 Task: Add Attachment from "Attach a link" to Card Card0000000004 in Board Board0000000001 in Workspace WS0000000001 in Trello. Add Cover Red to Card Card0000000004 in Board Board0000000001 in Workspace WS0000000001 in Trello. Add "Join Card" Button Button0000000004  to Card Card0000000004 in Board Board0000000001 in Workspace WS0000000001 in Trello. Add Description DS0000000004 to Card Card0000000004 in Board Board0000000001 in Workspace WS0000000001 in Trello. Add Comment CM0000000004 to Card Card0000000004 in Board Board0000000001 in Workspace WS0000000001 in Trello
Action: Mouse moved to (364, 509)
Screenshot: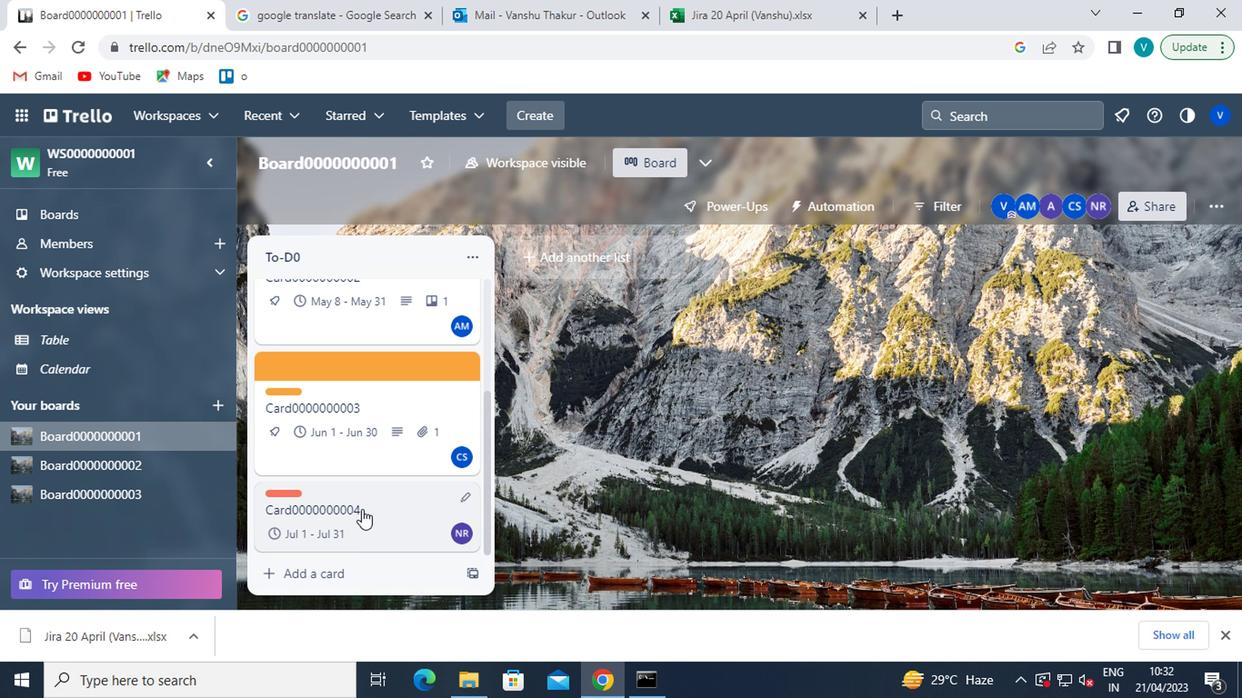 
Action: Mouse pressed left at (364, 509)
Screenshot: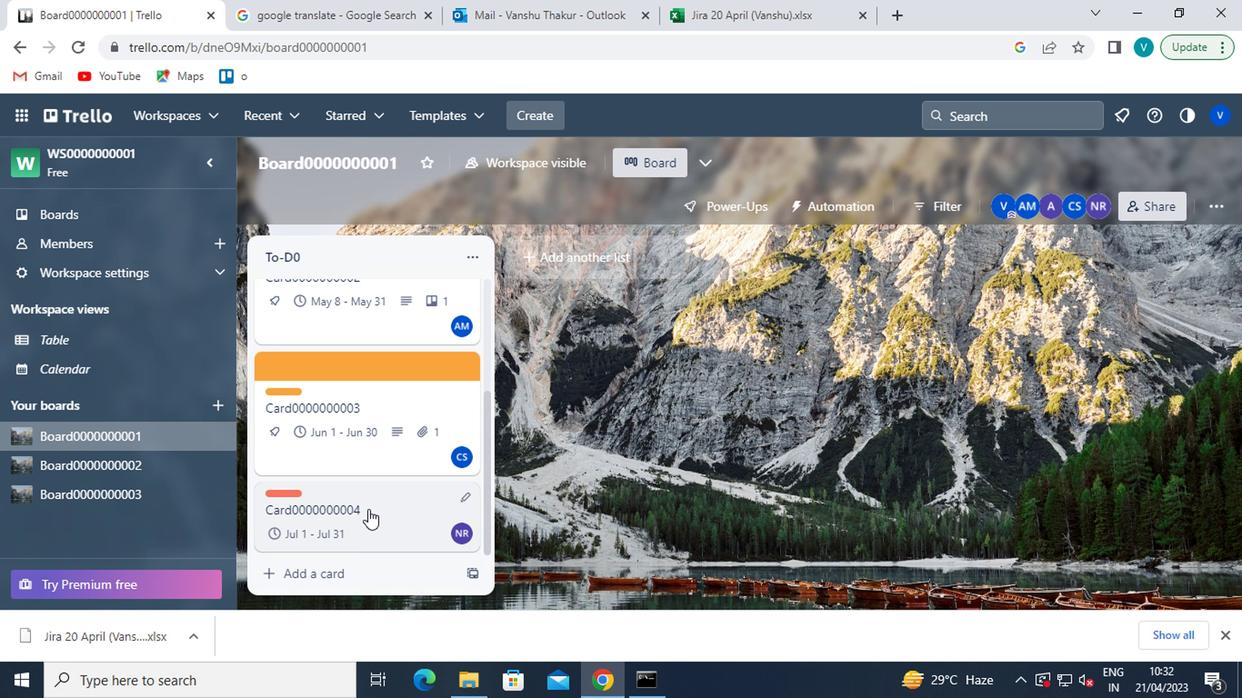 
Action: Mouse moved to (853, 468)
Screenshot: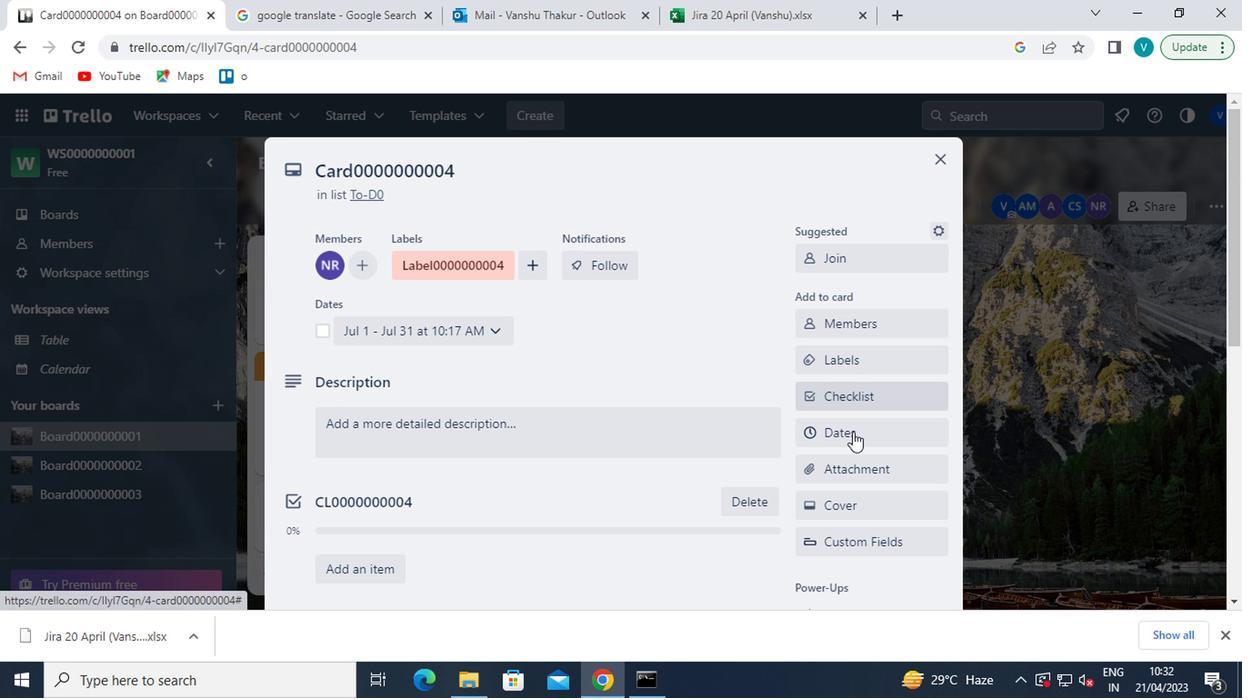 
Action: Mouse pressed left at (853, 468)
Screenshot: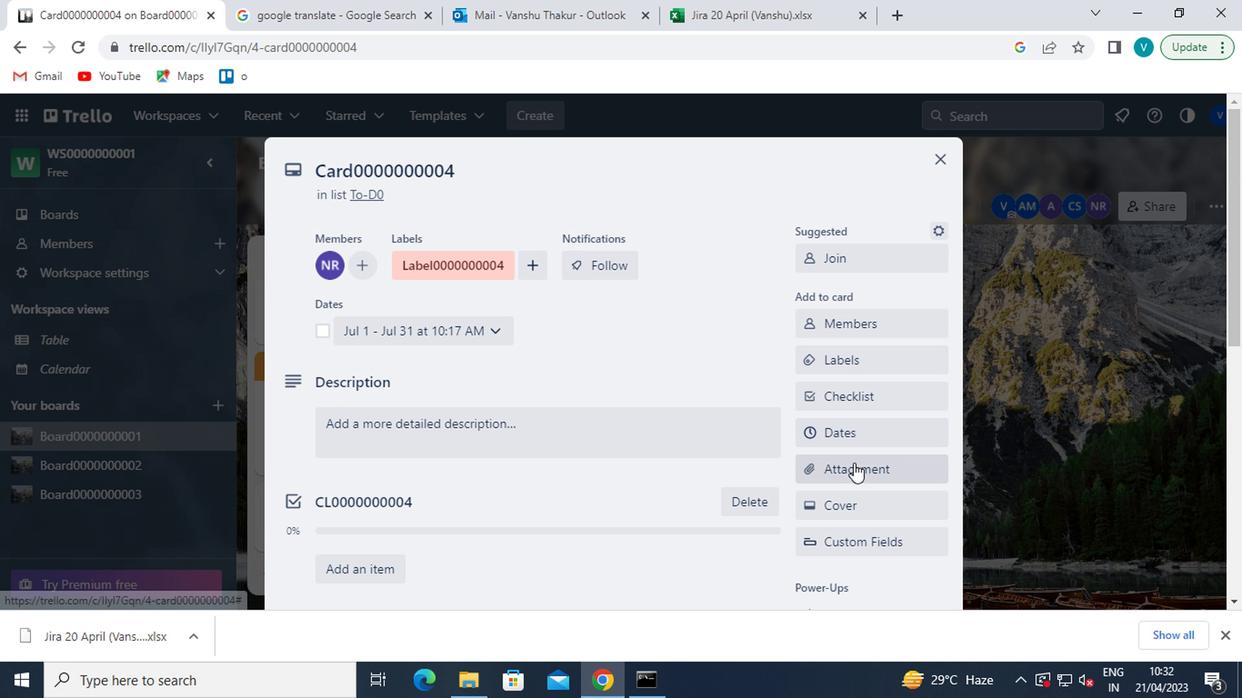 
Action: Mouse moved to (898, 408)
Screenshot: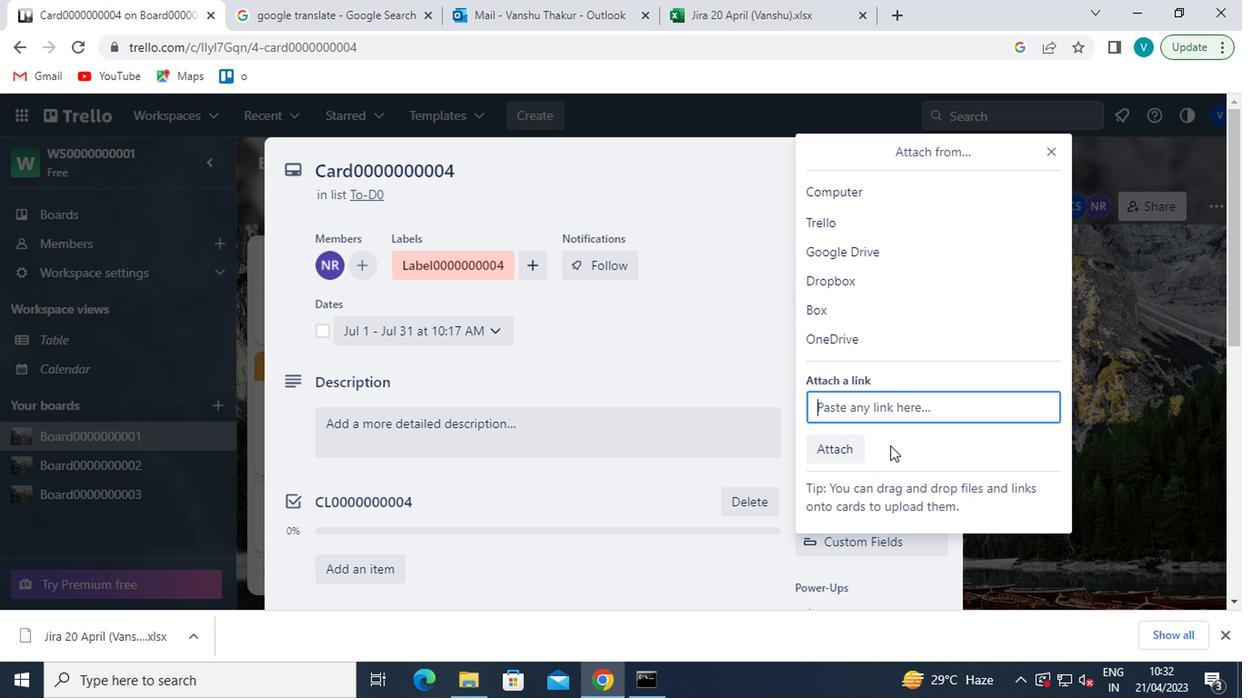 
Action: Mouse pressed left at (898, 408)
Screenshot: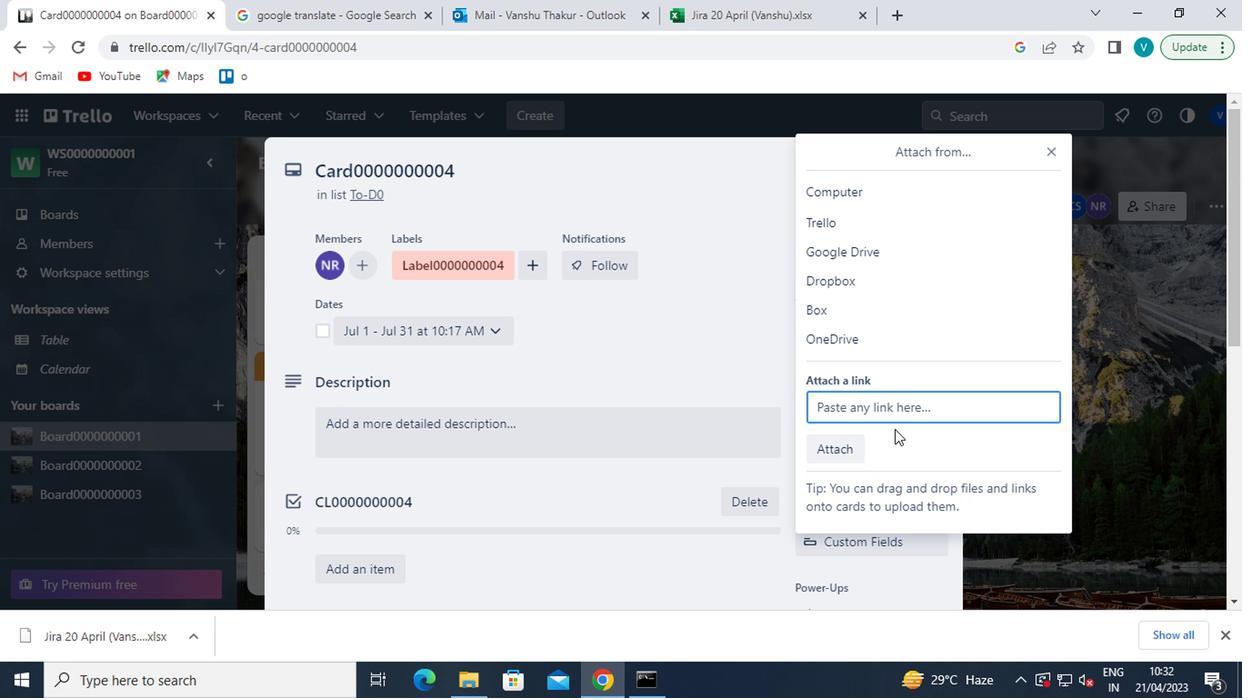 
Action: Key pressed ctrl+V
Screenshot: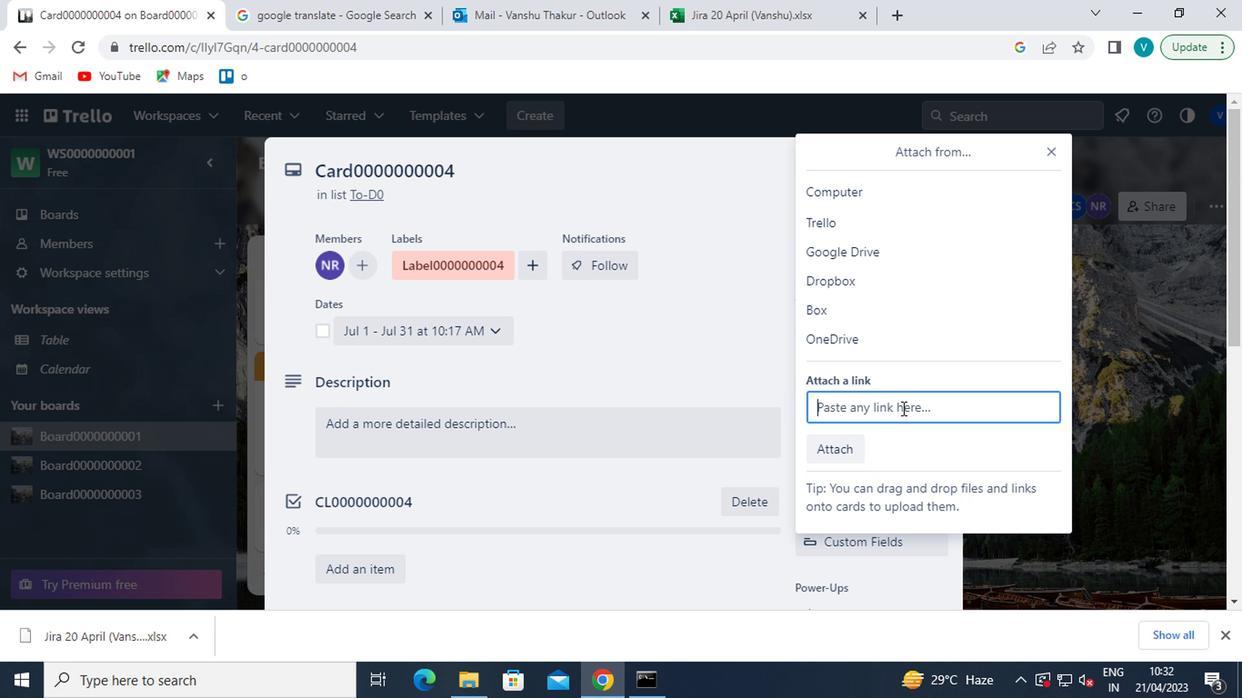 
Action: Mouse moved to (835, 509)
Screenshot: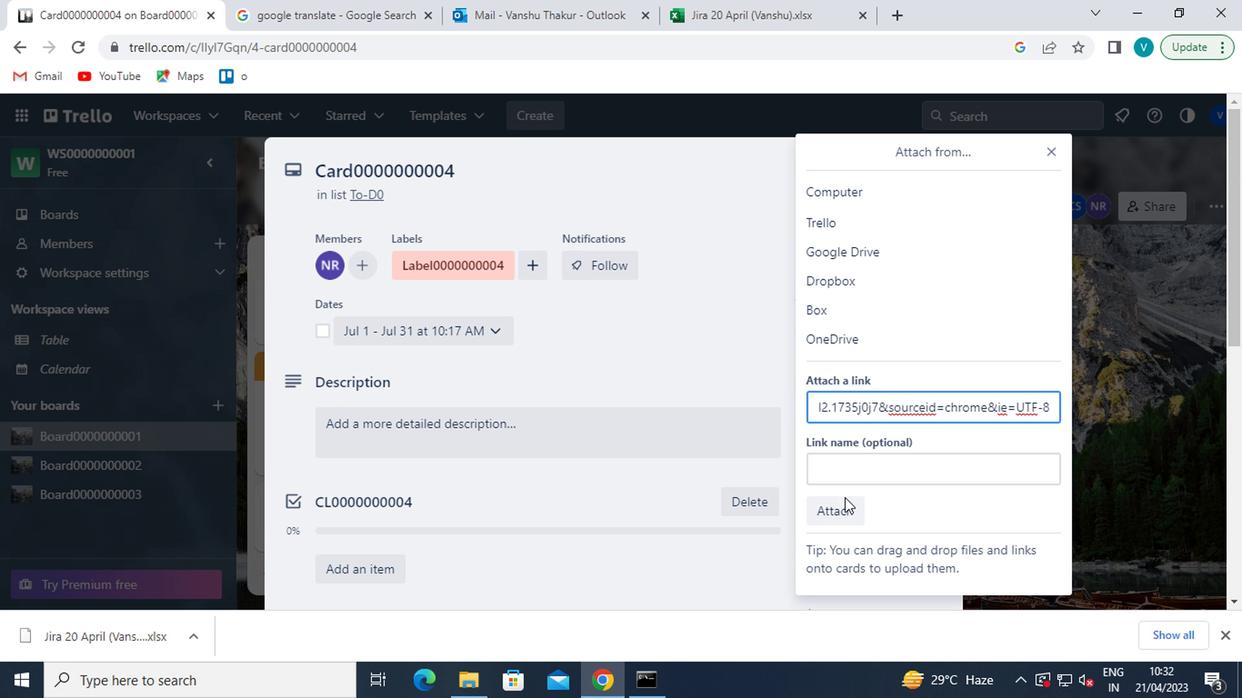 
Action: Mouse pressed left at (835, 509)
Screenshot: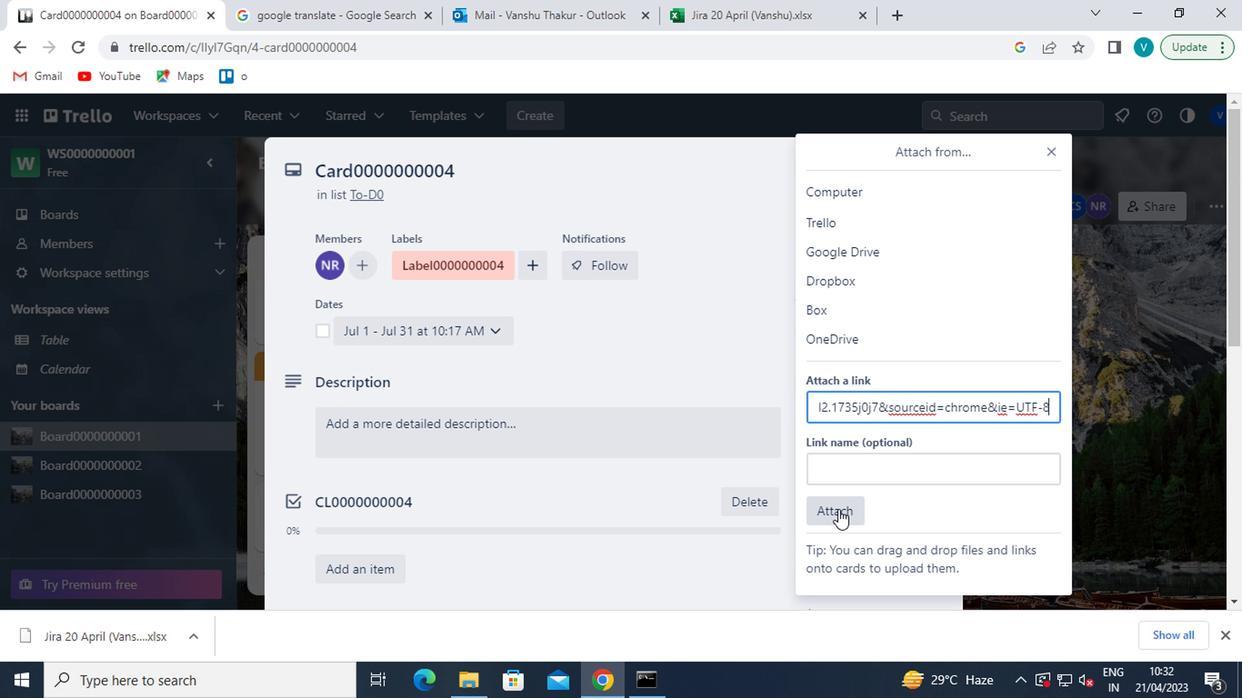 
Action: Mouse moved to (834, 500)
Screenshot: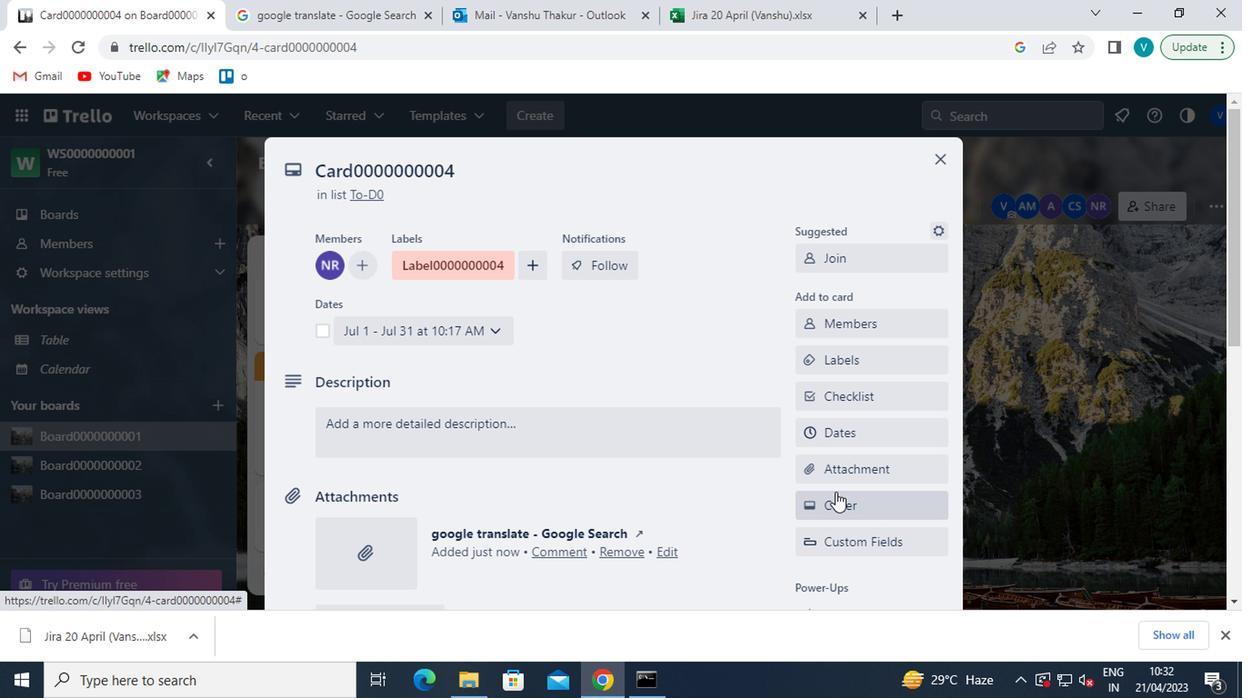 
Action: Mouse pressed left at (834, 500)
Screenshot: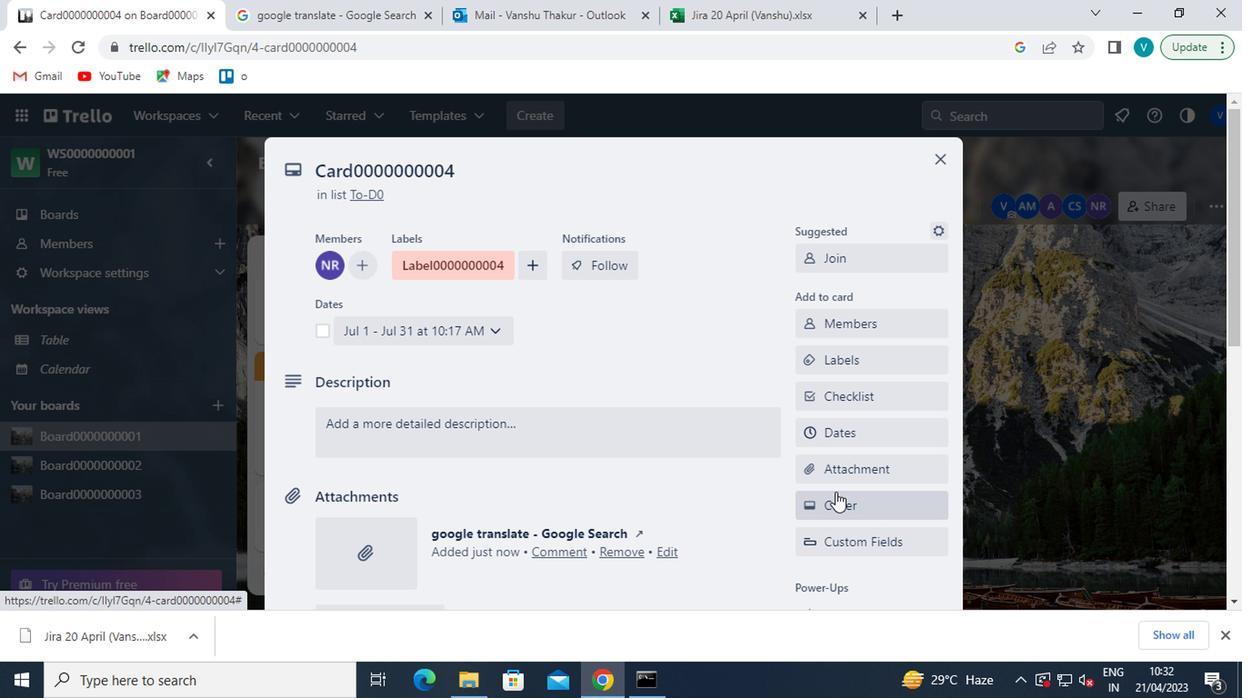 
Action: Mouse moved to (993, 314)
Screenshot: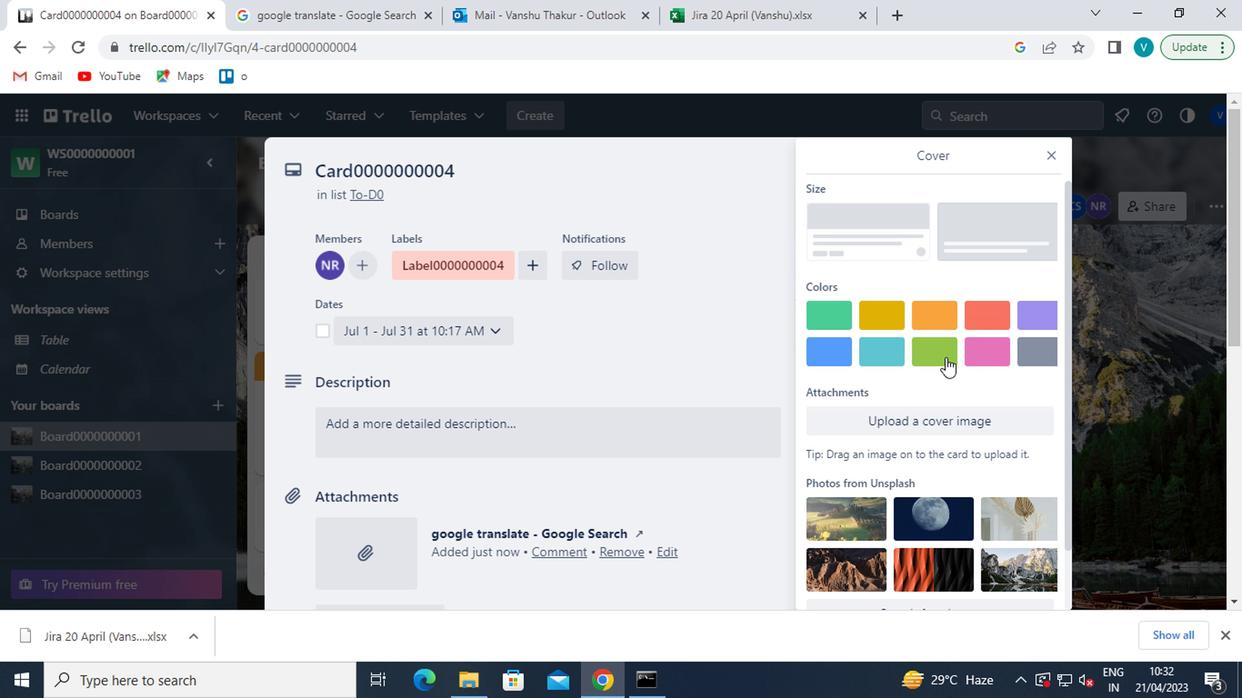 
Action: Mouse pressed left at (993, 314)
Screenshot: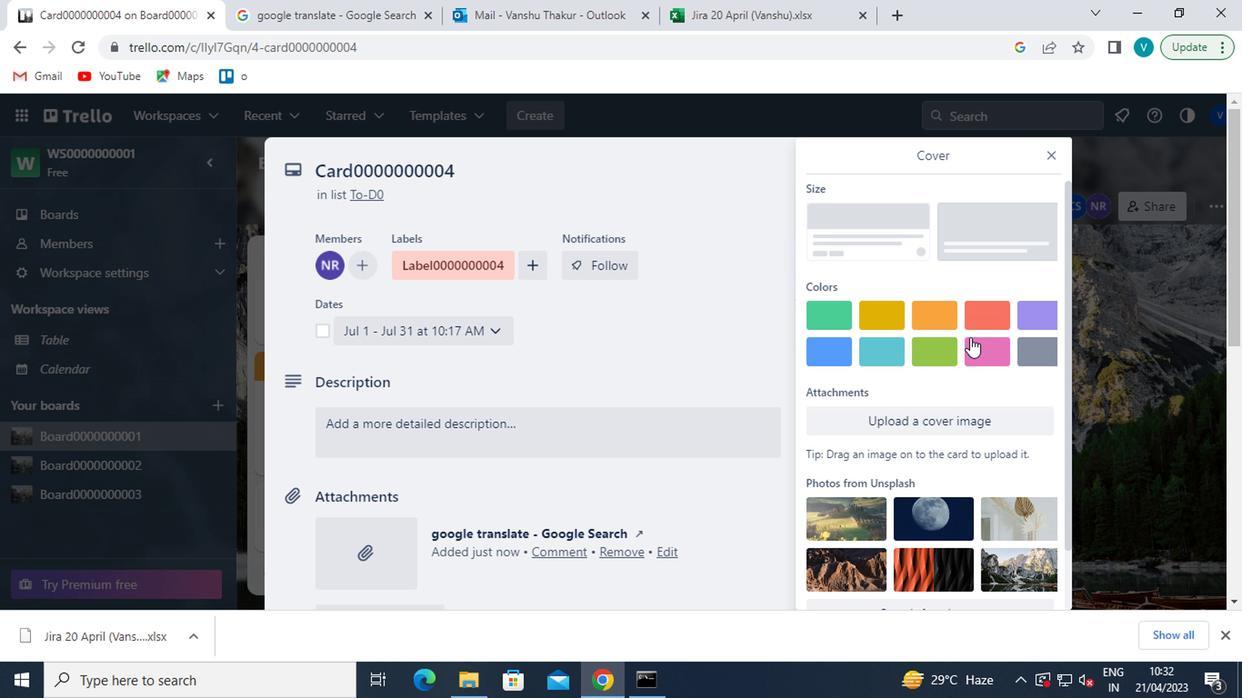 
Action: Mouse moved to (1051, 153)
Screenshot: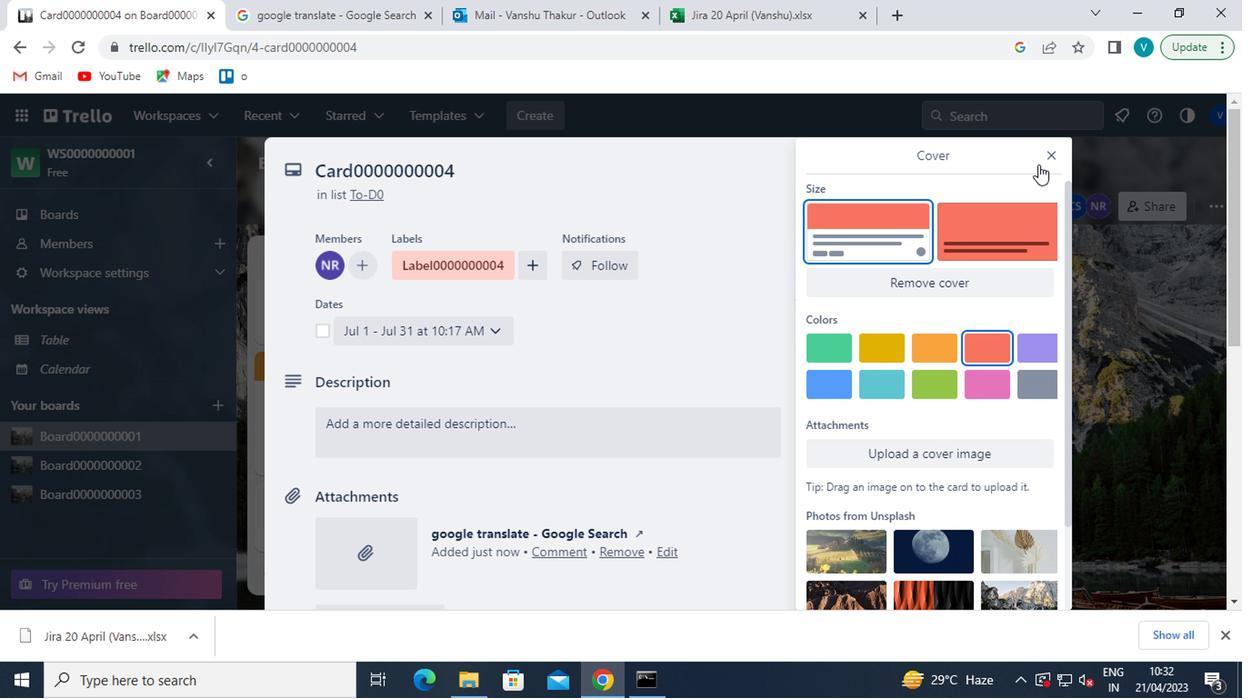 
Action: Mouse pressed left at (1051, 153)
Screenshot: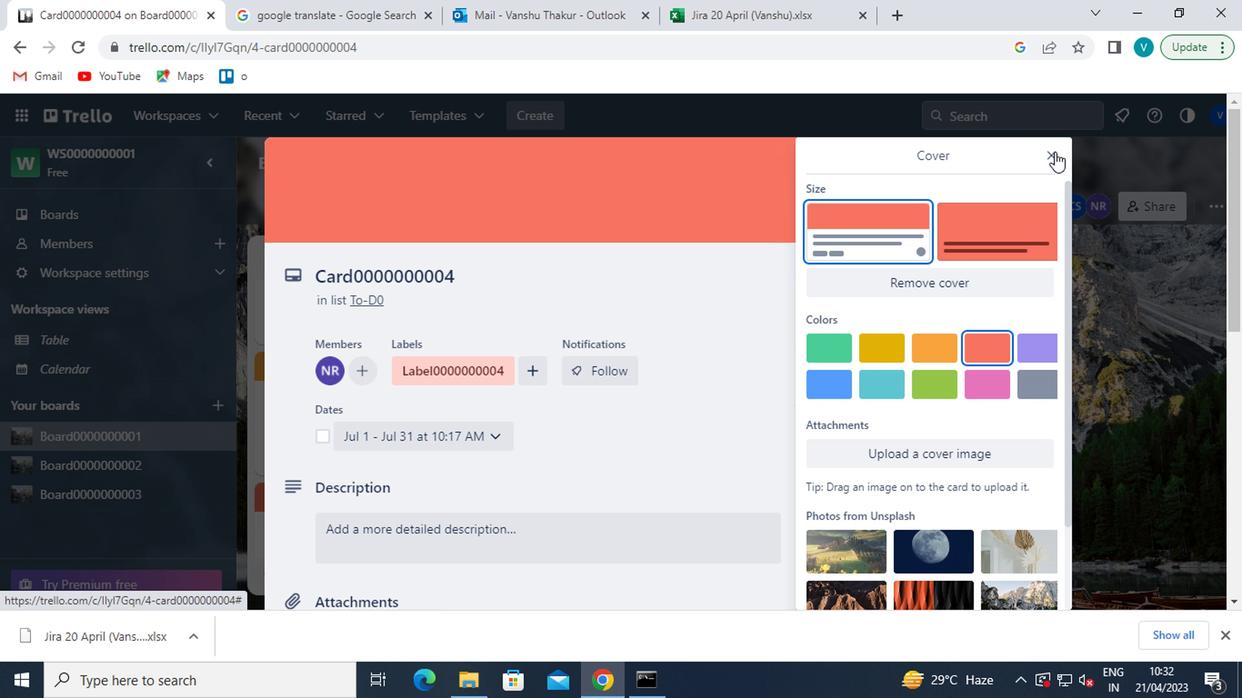 
Action: Mouse moved to (902, 339)
Screenshot: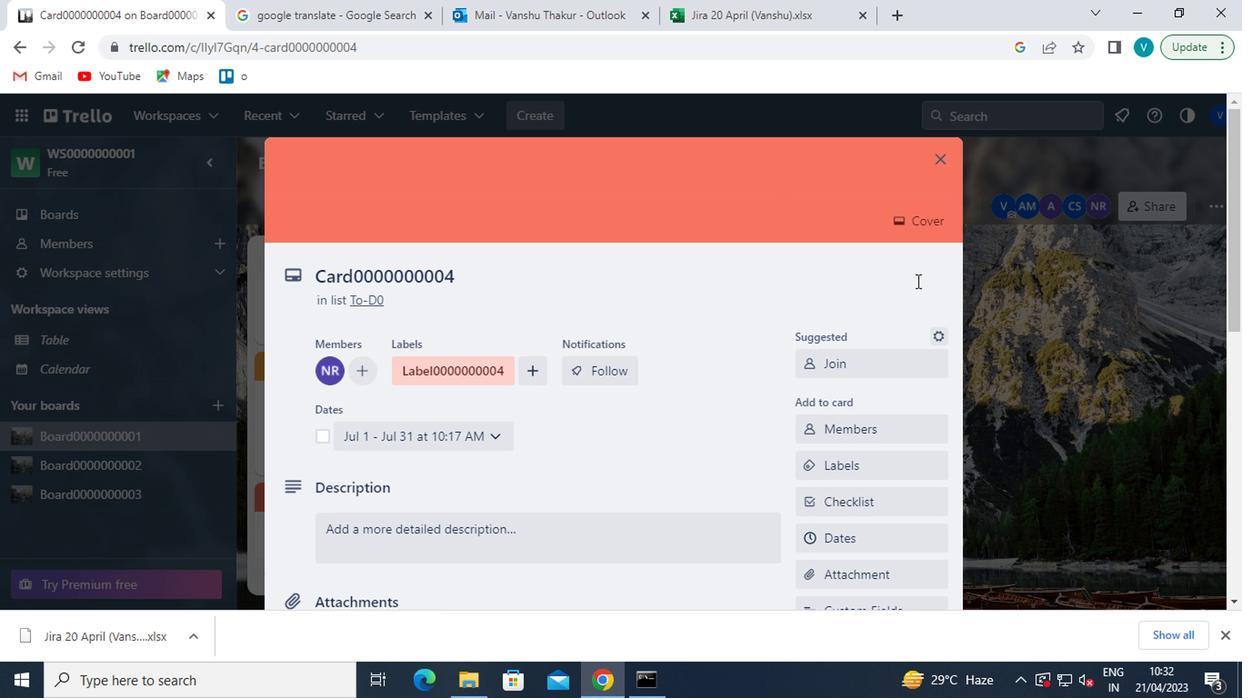 
Action: Mouse scrolled (902, 339) with delta (0, 0)
Screenshot: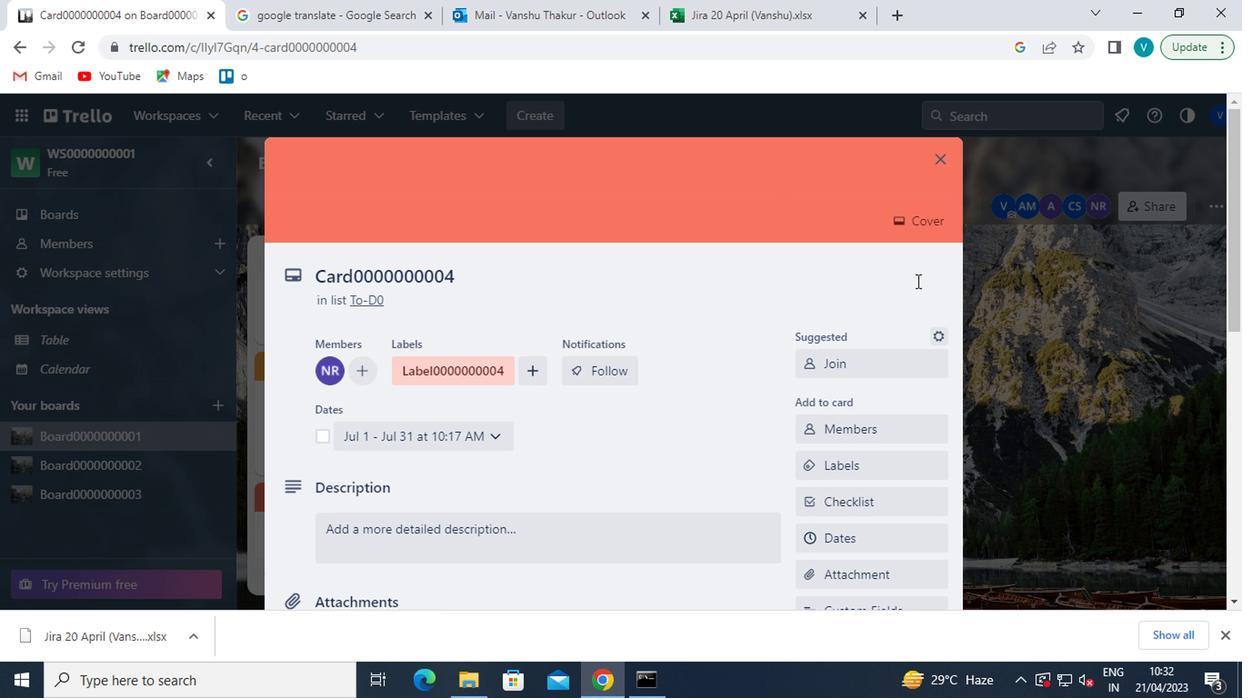 
Action: Mouse moved to (898, 354)
Screenshot: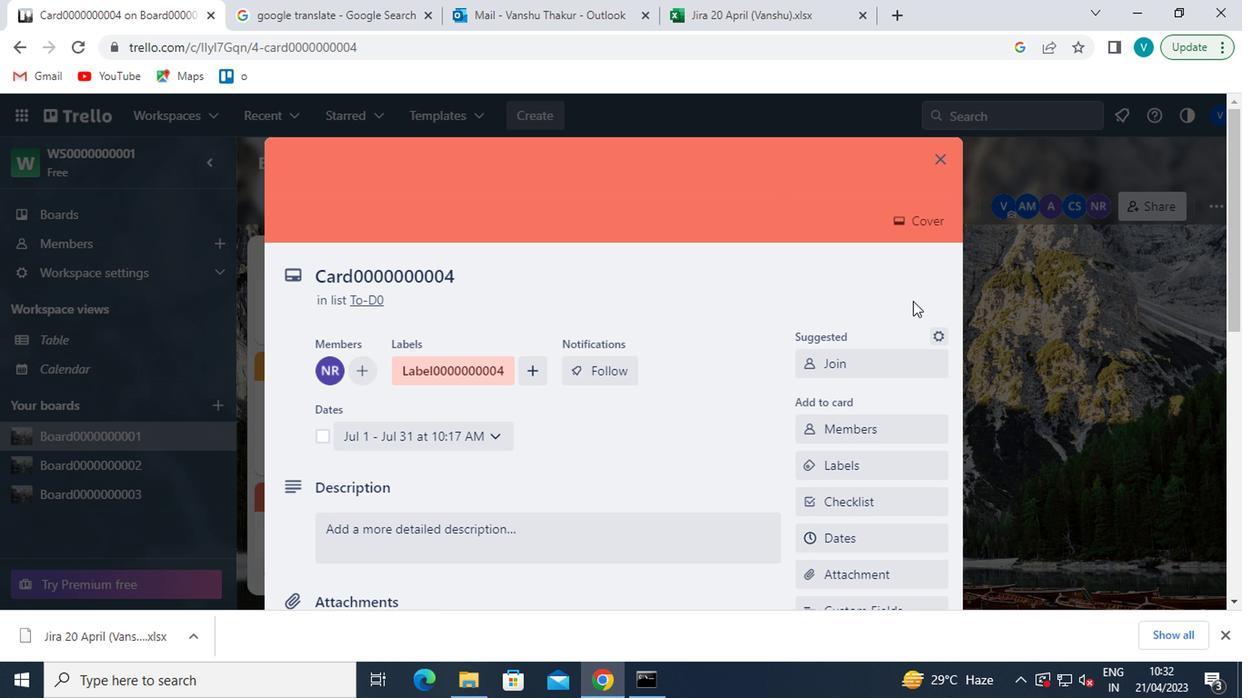 
Action: Mouse scrolled (898, 353) with delta (0, -1)
Screenshot: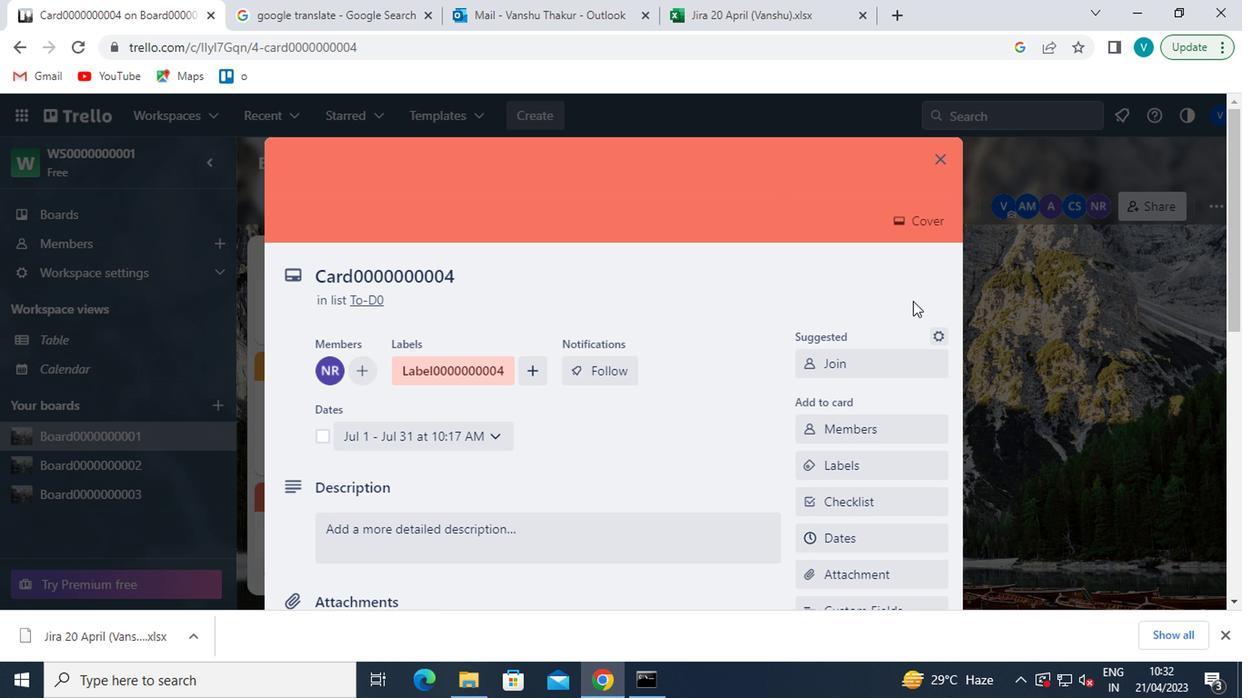
Action: Mouse moved to (850, 515)
Screenshot: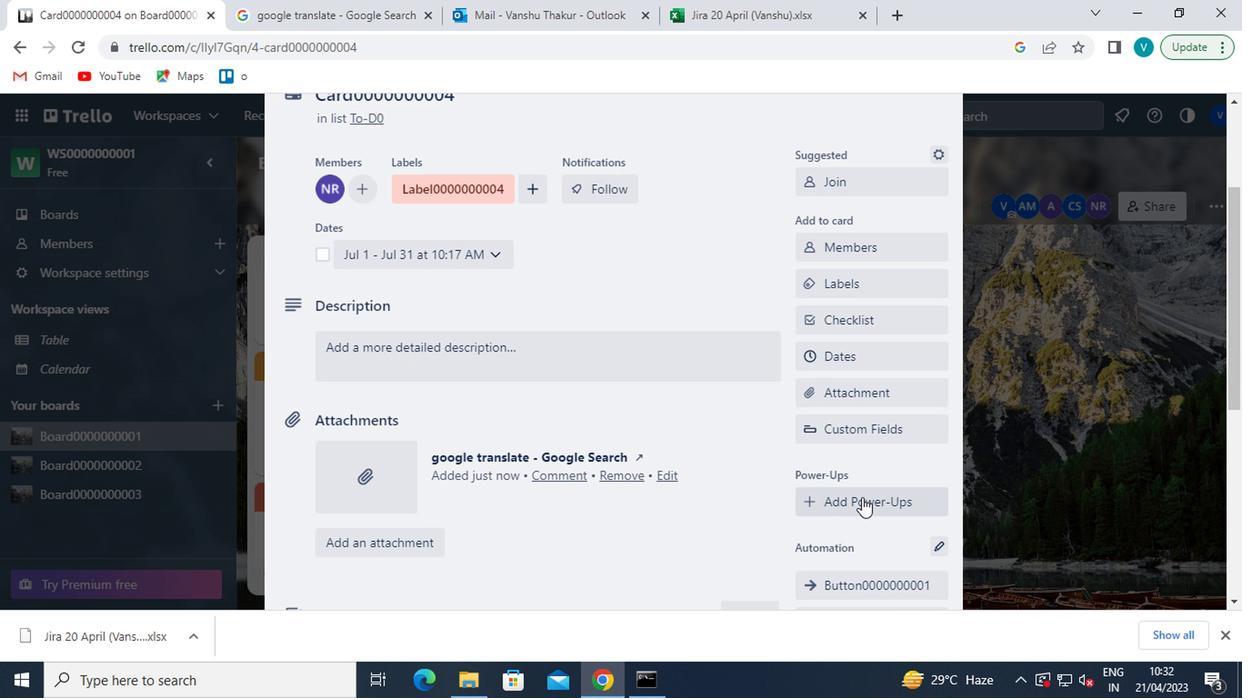 
Action: Mouse scrolled (850, 514) with delta (0, 0)
Screenshot: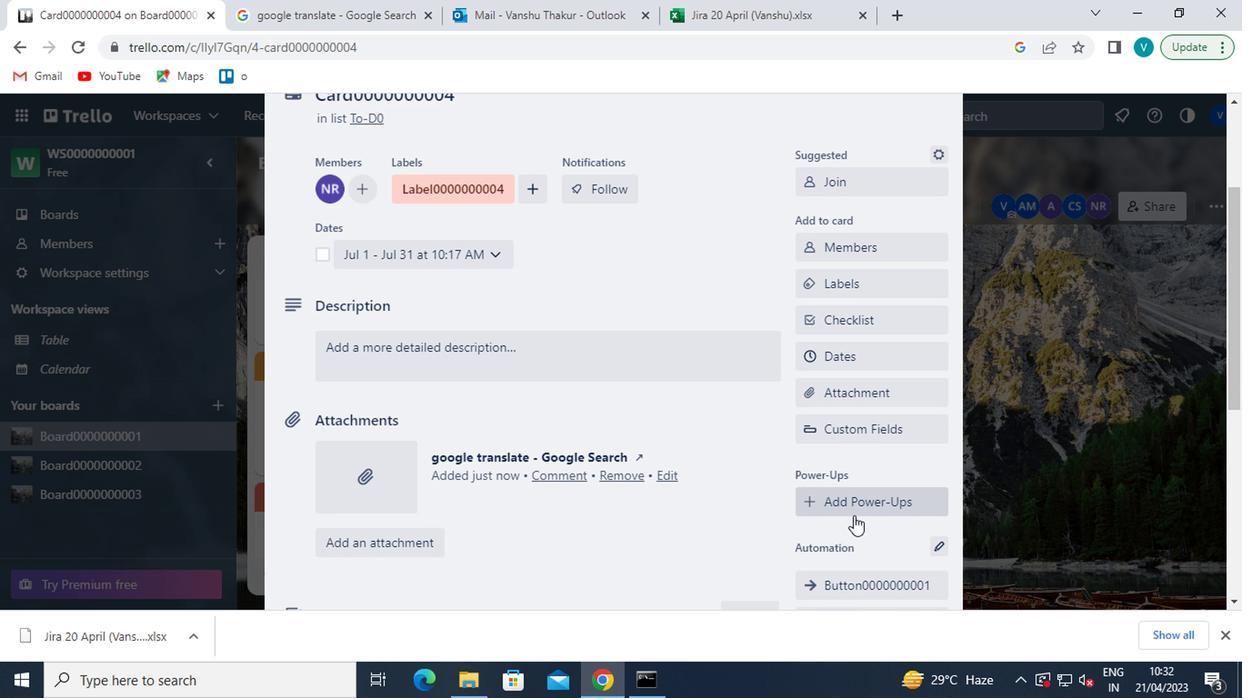 
Action: Mouse moved to (847, 541)
Screenshot: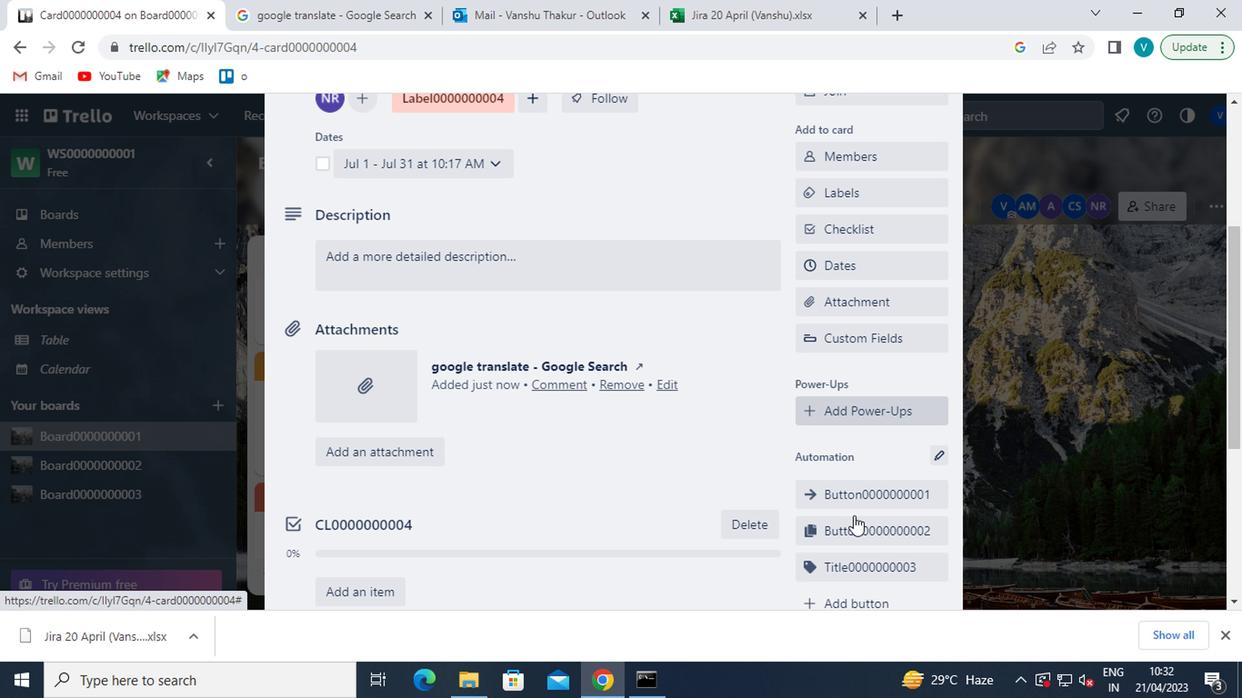 
Action: Mouse scrolled (847, 540) with delta (0, 0)
Screenshot: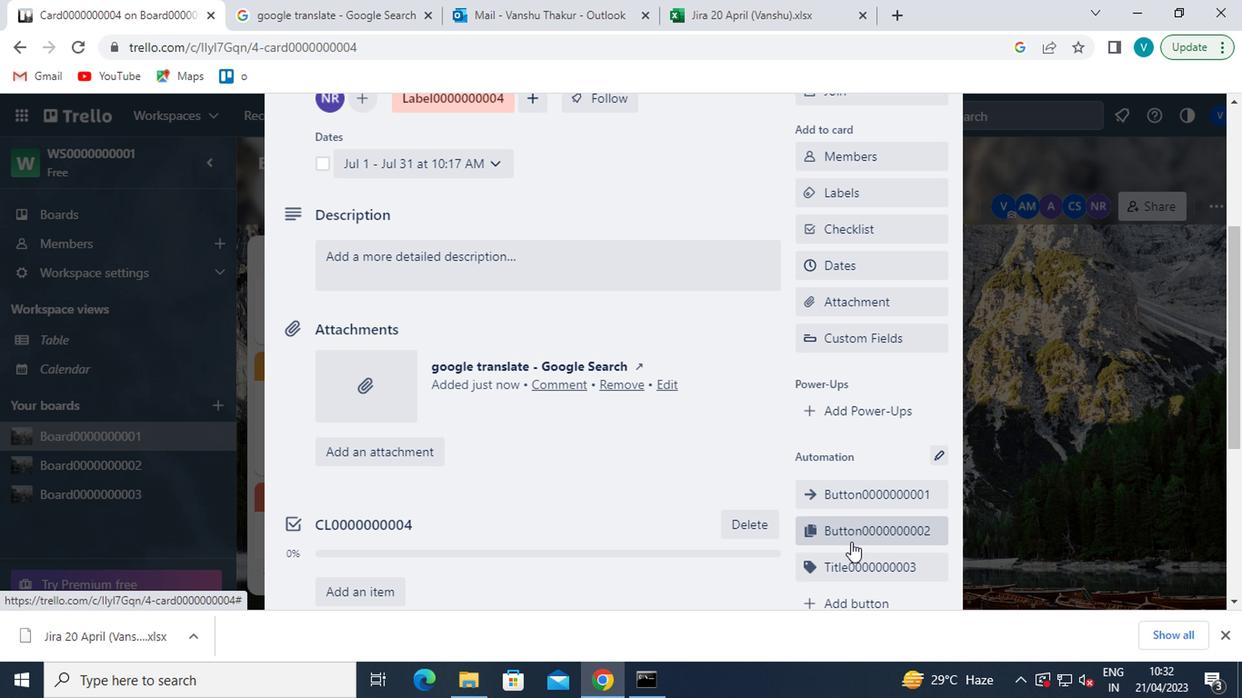 
Action: Mouse moved to (854, 515)
Screenshot: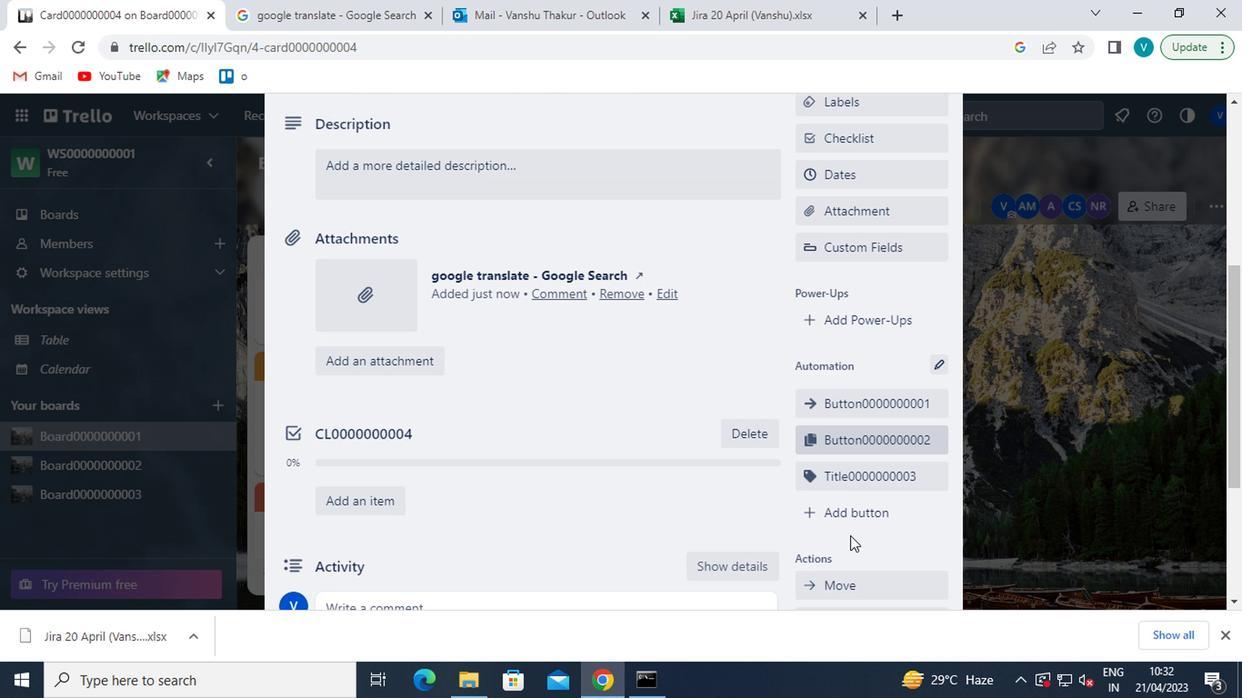 
Action: Mouse pressed left at (854, 515)
Screenshot: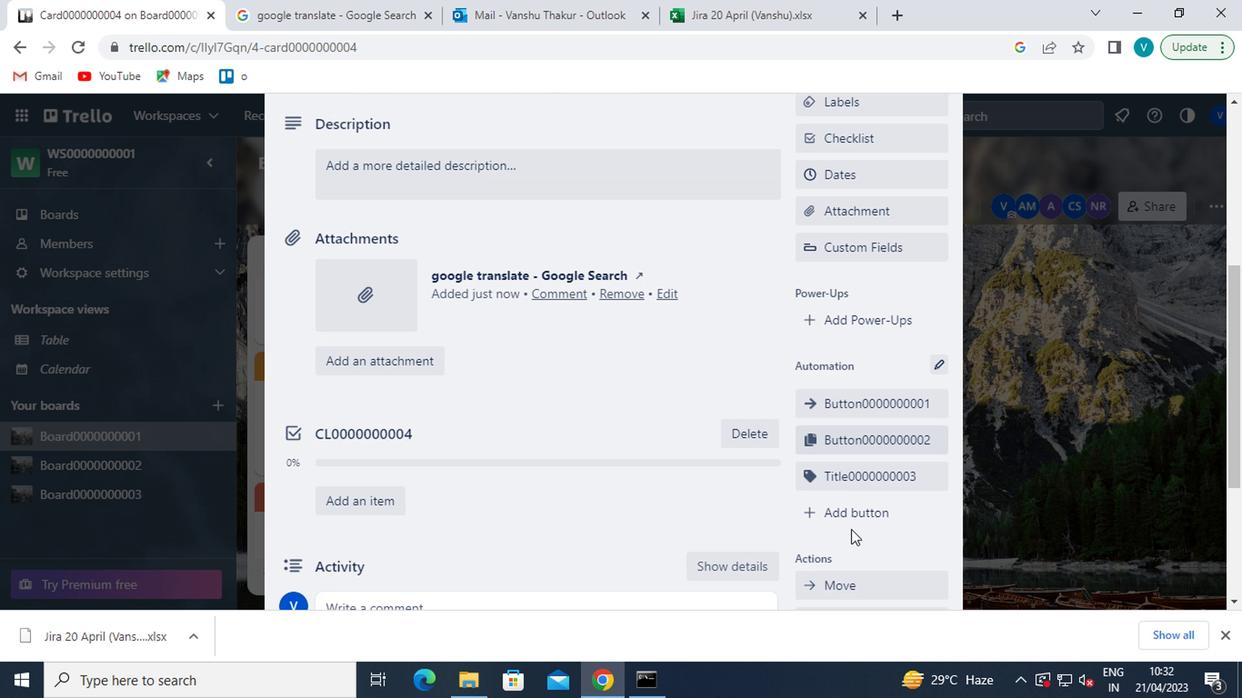 
Action: Mouse moved to (885, 348)
Screenshot: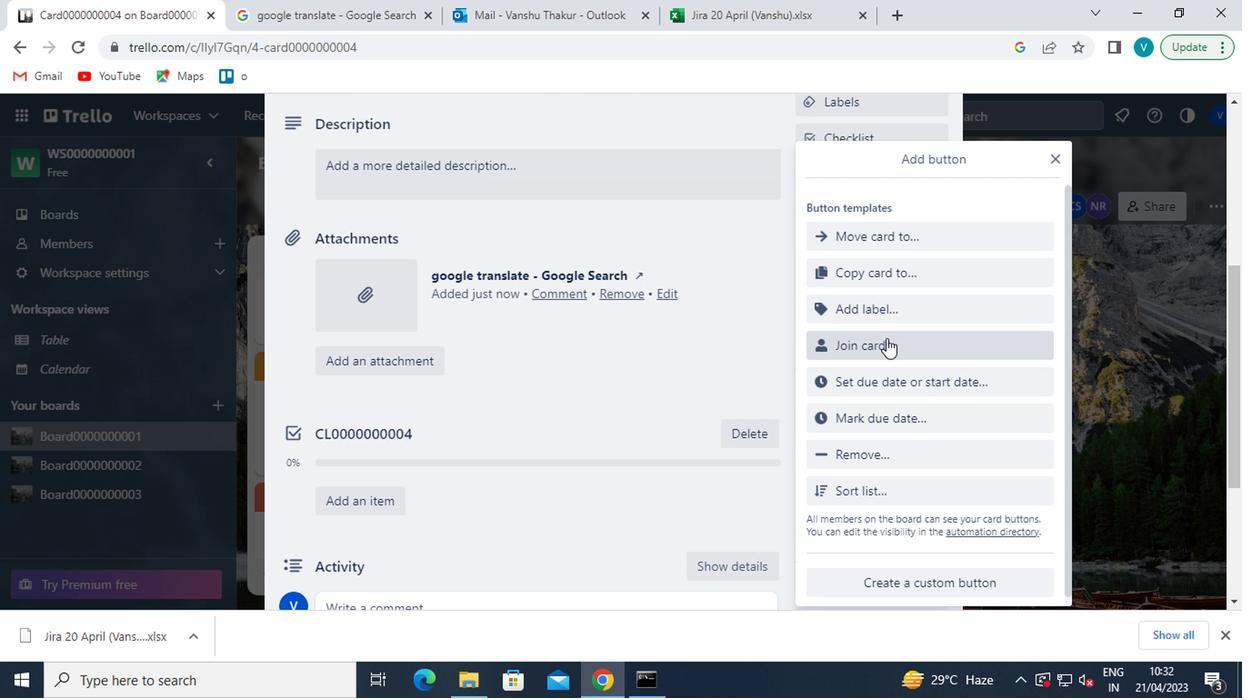 
Action: Mouse pressed left at (885, 348)
Screenshot: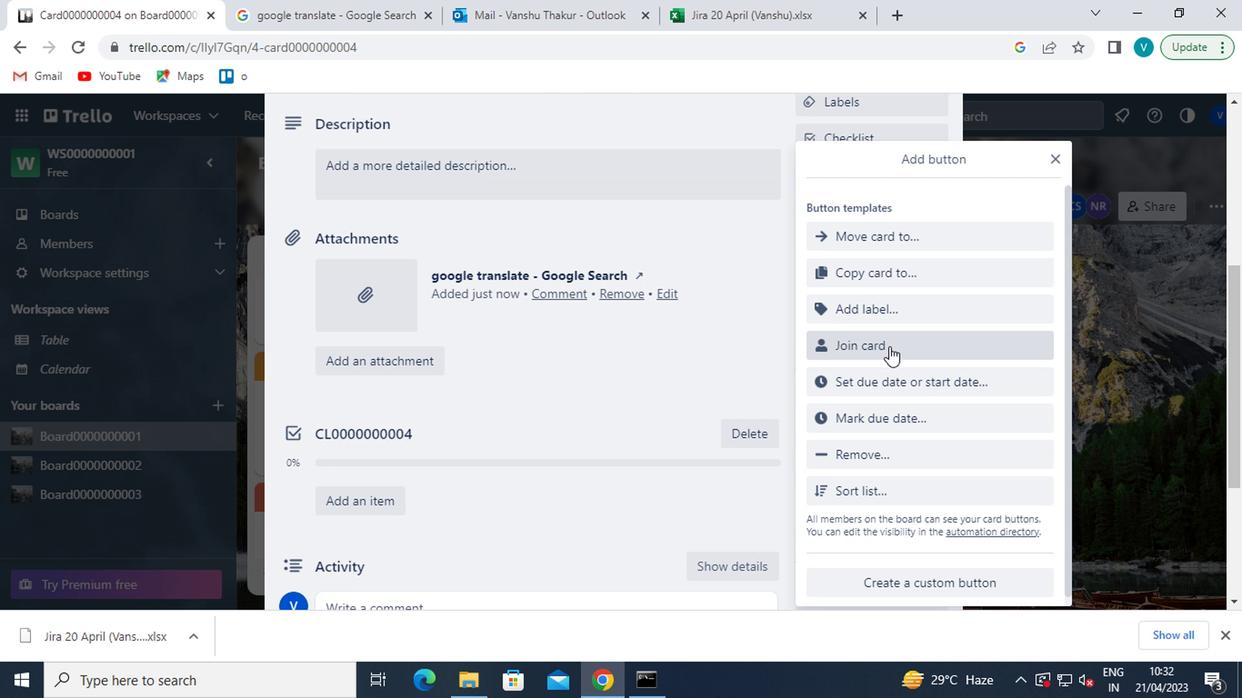 
Action: Mouse moved to (900, 249)
Screenshot: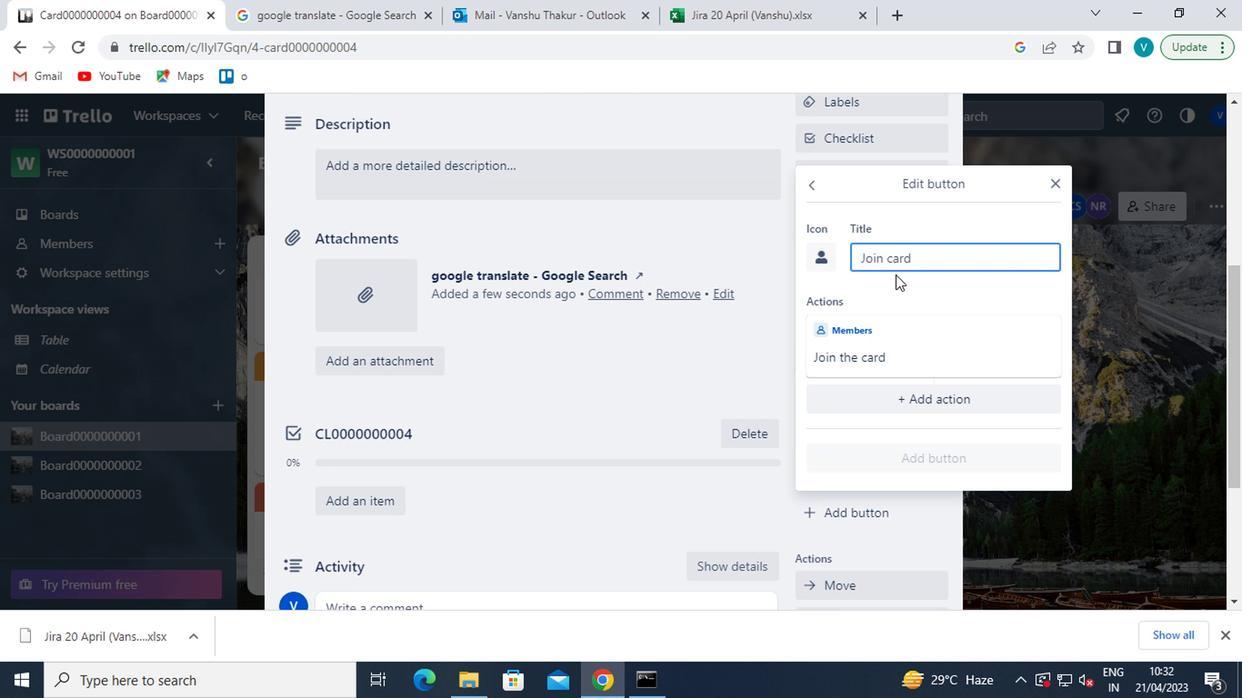 
Action: Mouse pressed left at (900, 249)
Screenshot: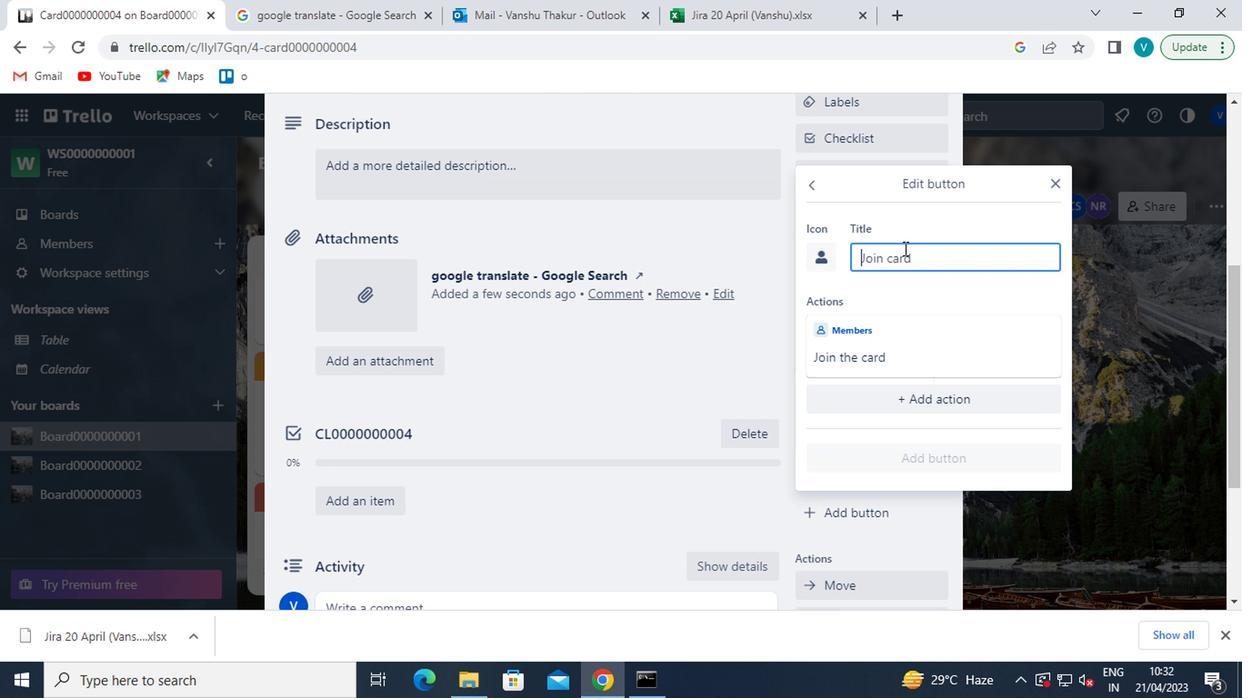 
Action: Key pressed <Key.shift>ctrl+BUTTON0000000004
Screenshot: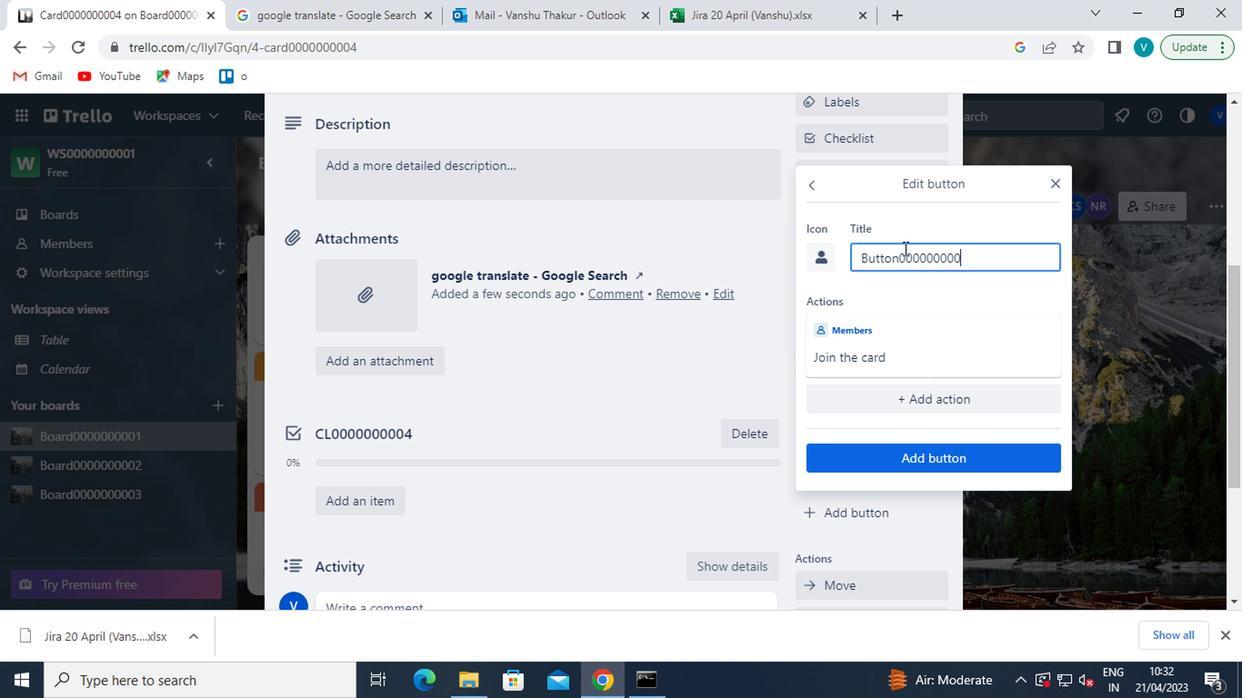 
Action: Mouse moved to (894, 457)
Screenshot: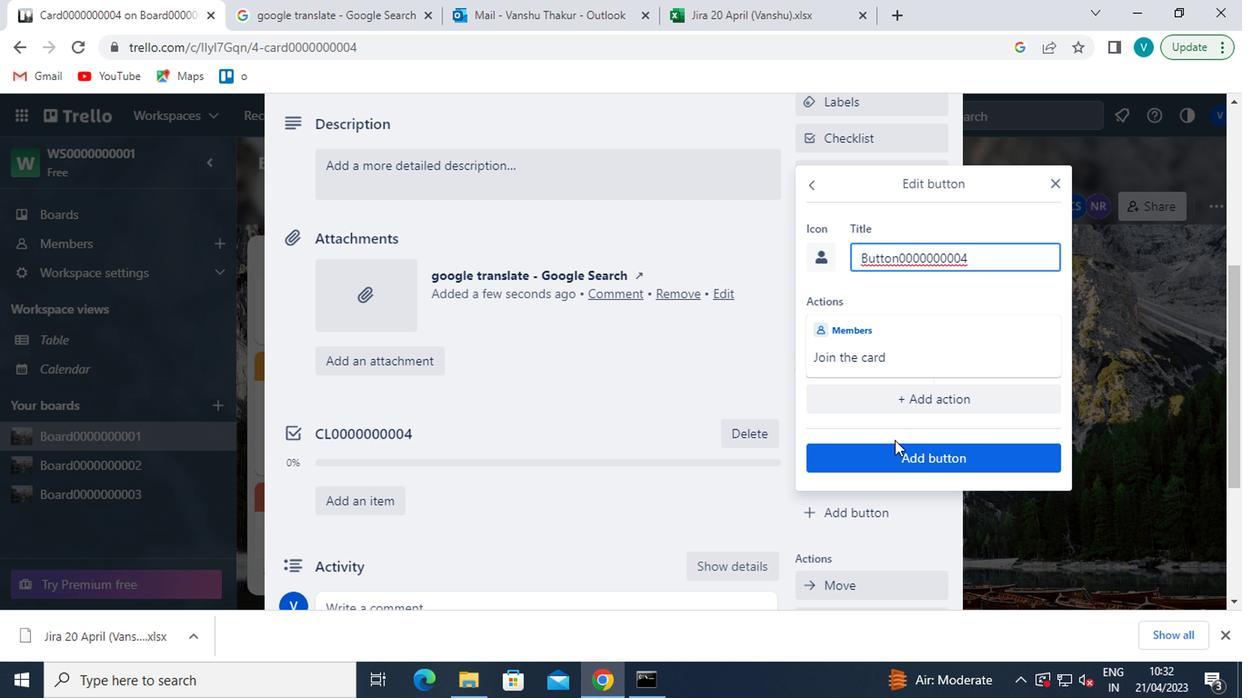 
Action: Mouse pressed left at (894, 457)
Screenshot: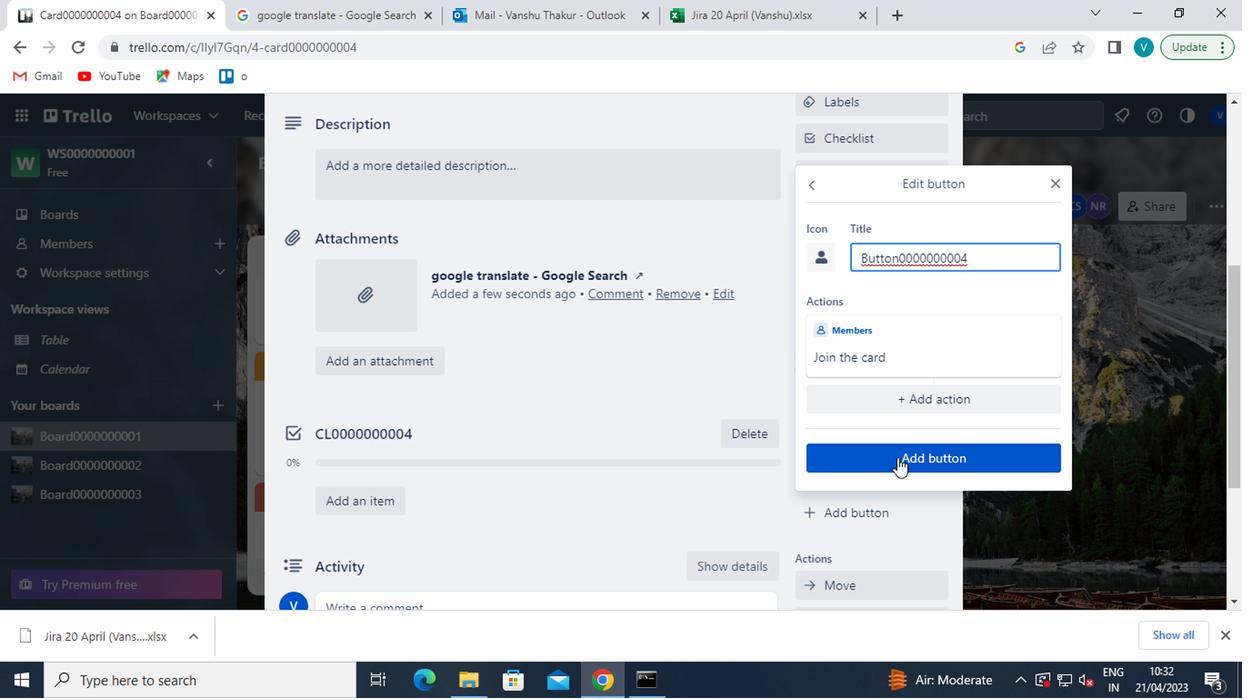 
Action: Mouse moved to (418, 177)
Screenshot: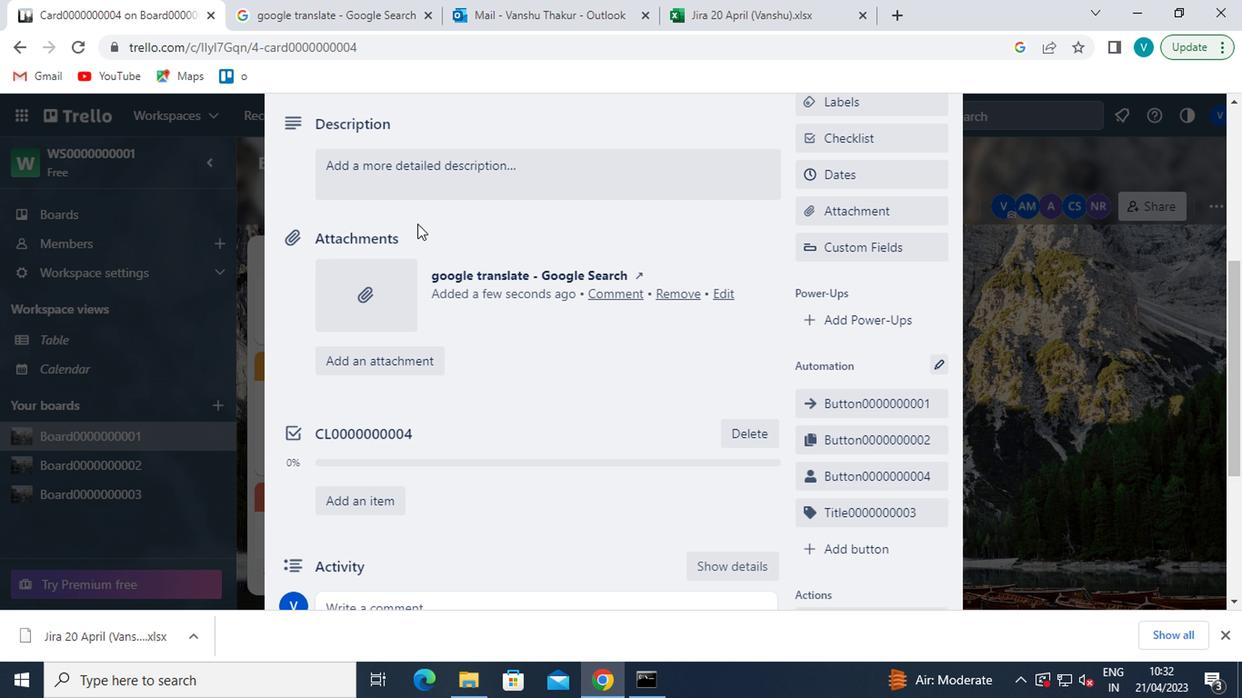 
Action: Mouse pressed left at (418, 177)
Screenshot: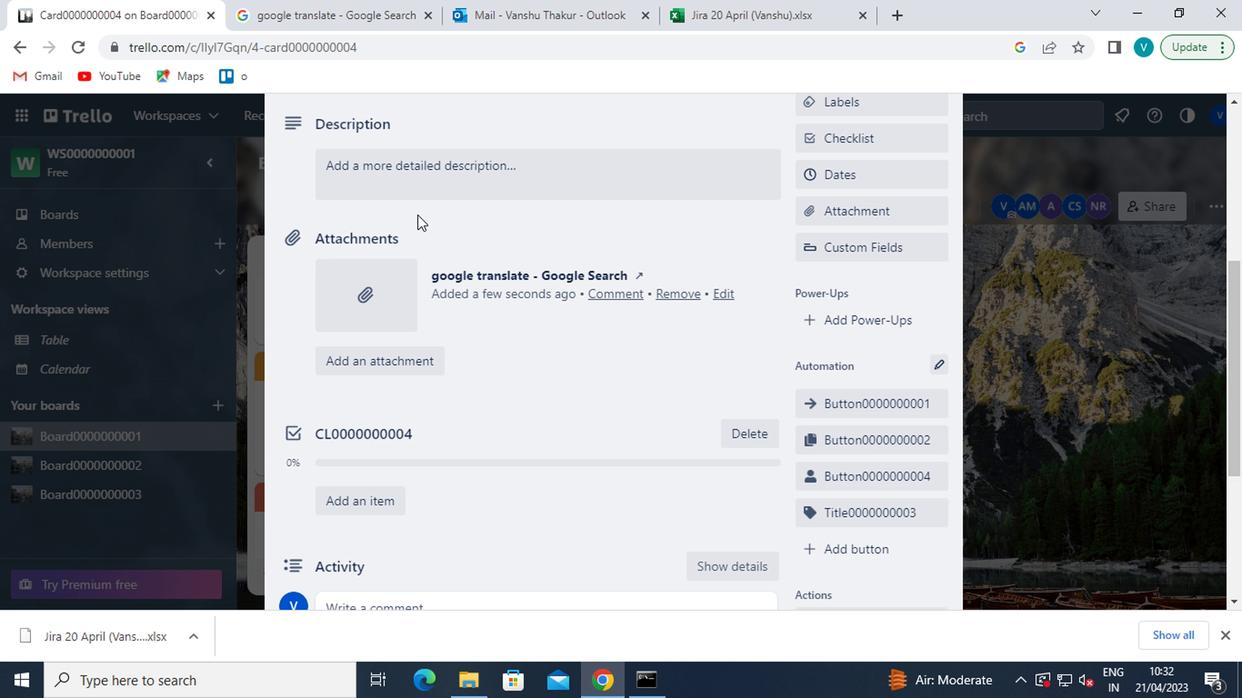 
Action: Mouse moved to (419, 177)
Screenshot: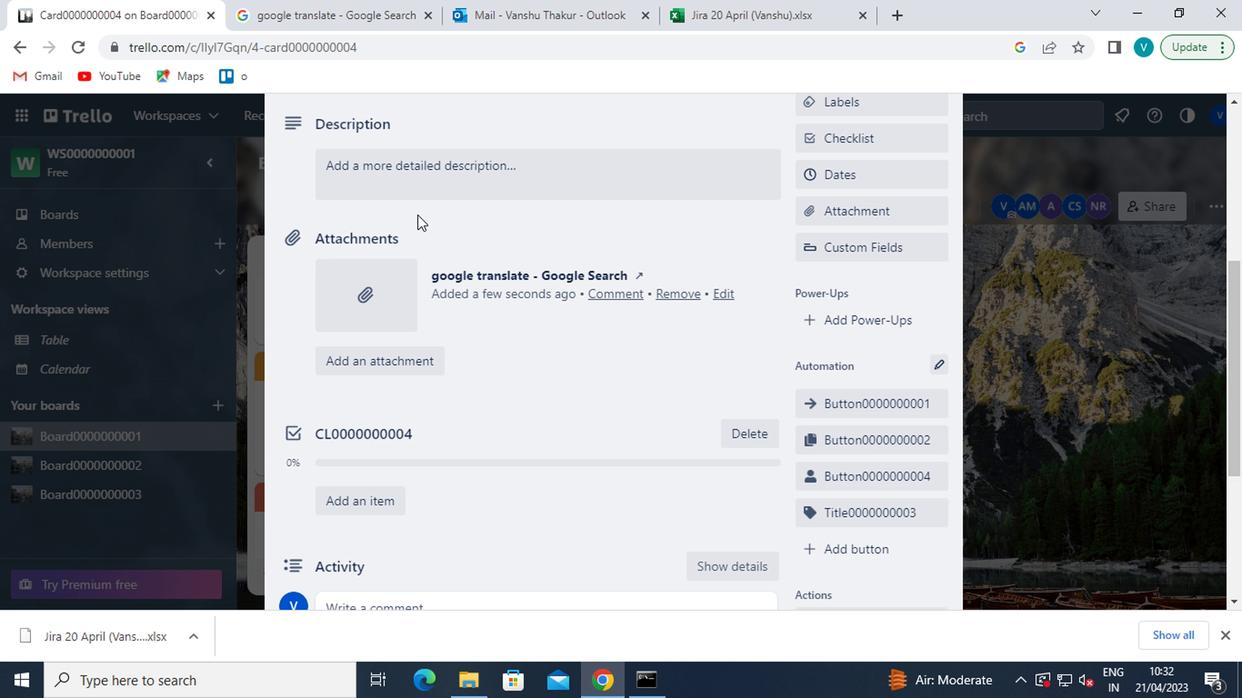 
Action: Key pressed <Key.shift>DS0000000004
Screenshot: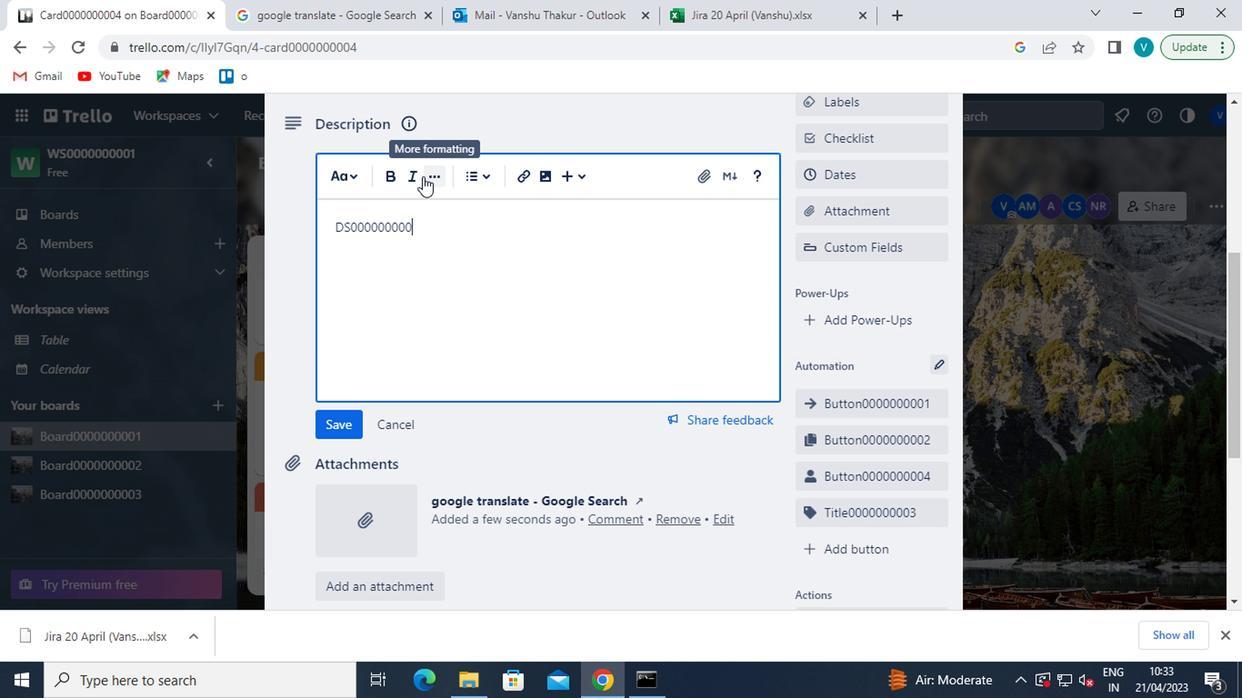 
Action: Mouse moved to (331, 425)
Screenshot: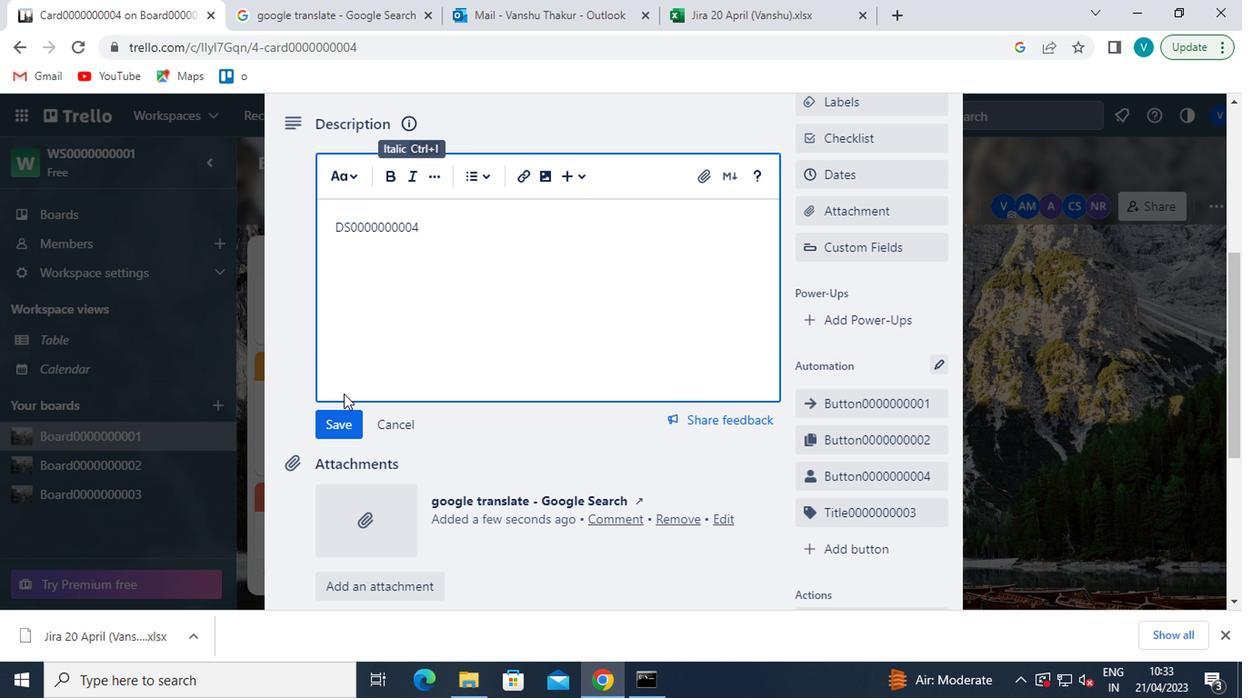 
Action: Mouse pressed left at (331, 425)
Screenshot: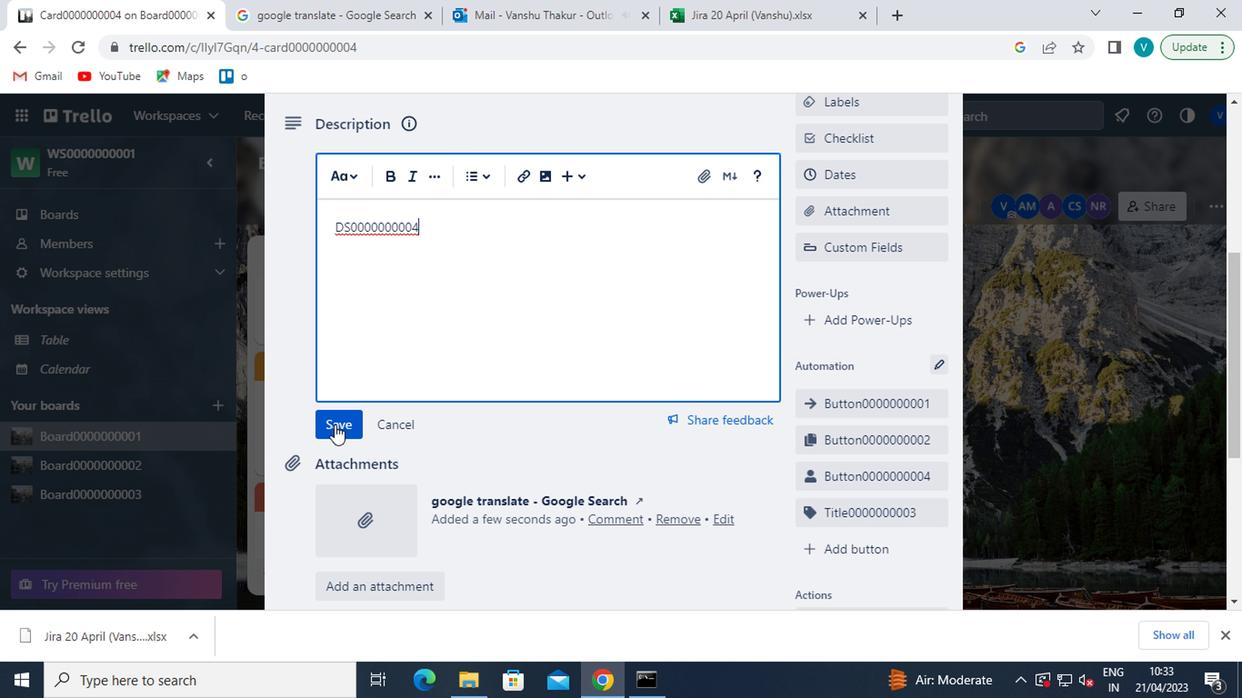 
Action: Mouse scrolled (331, 423) with delta (0, -1)
Screenshot: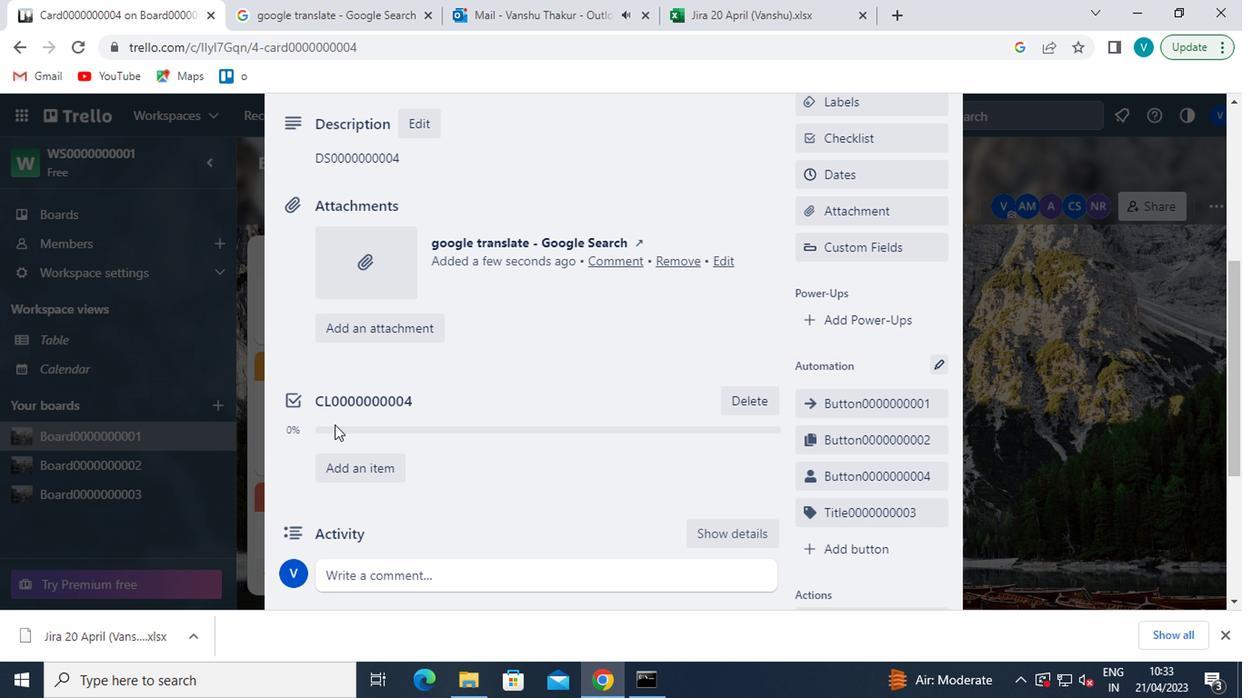 
Action: Mouse scrolled (331, 423) with delta (0, -1)
Screenshot: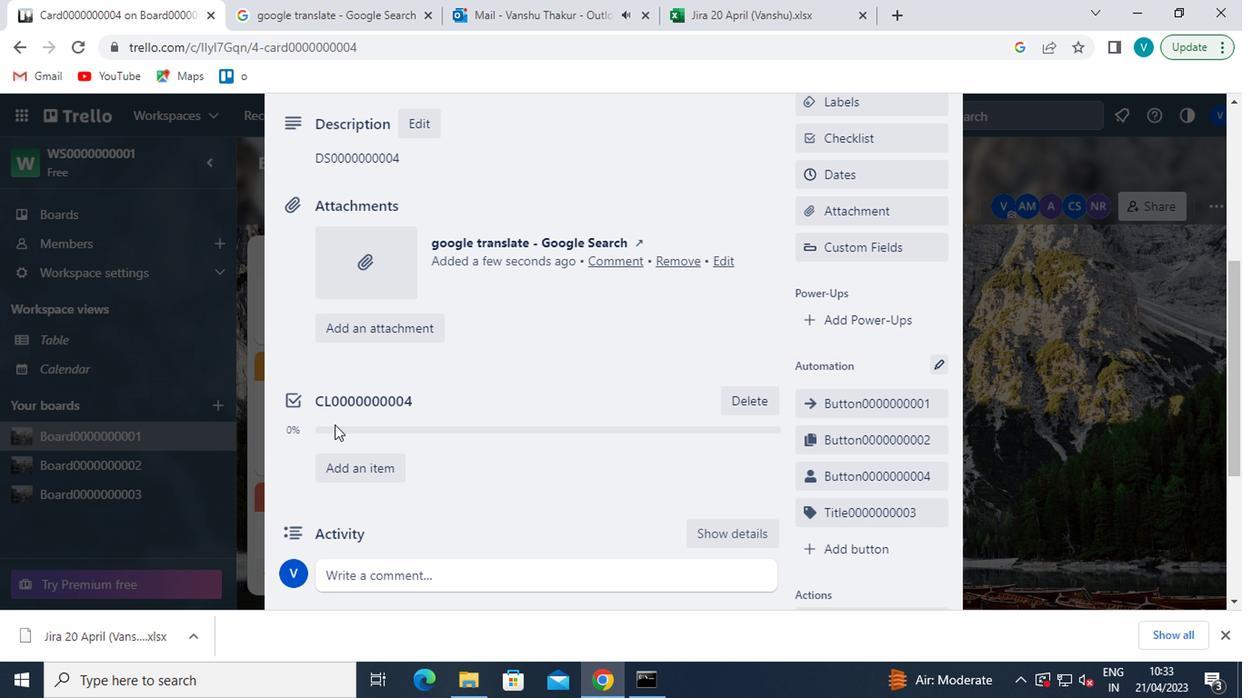 
Action: Mouse scrolled (331, 423) with delta (0, -1)
Screenshot: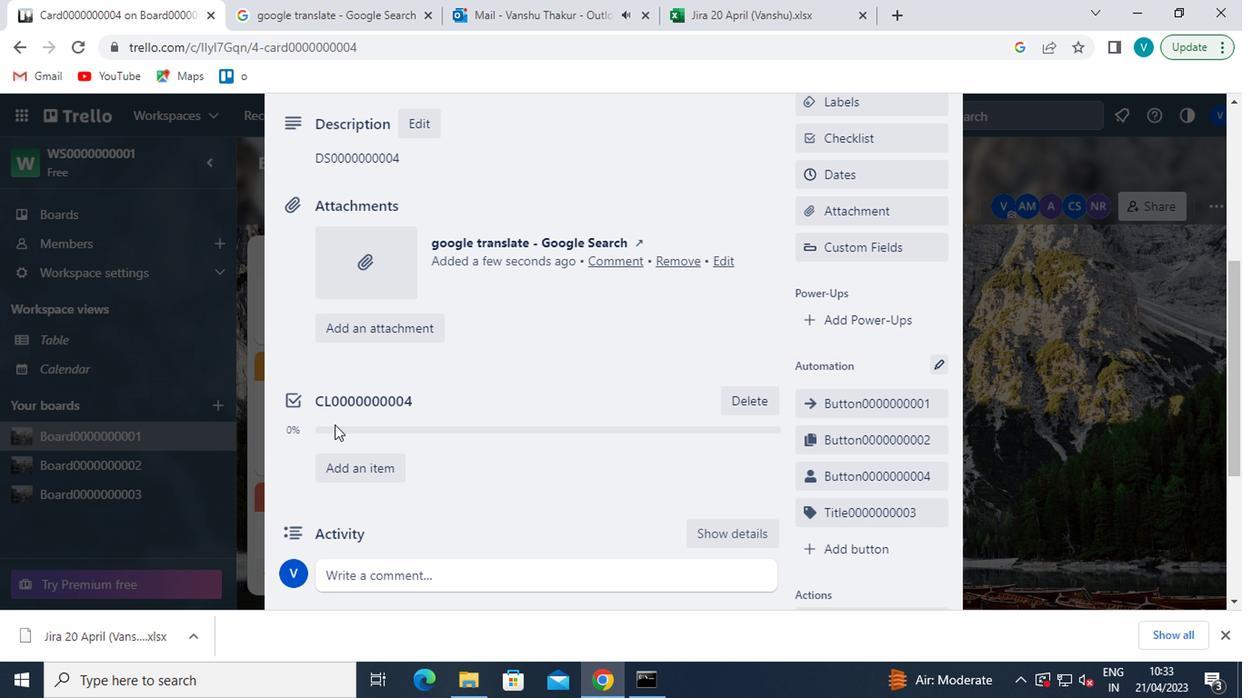 
Action: Mouse moved to (392, 306)
Screenshot: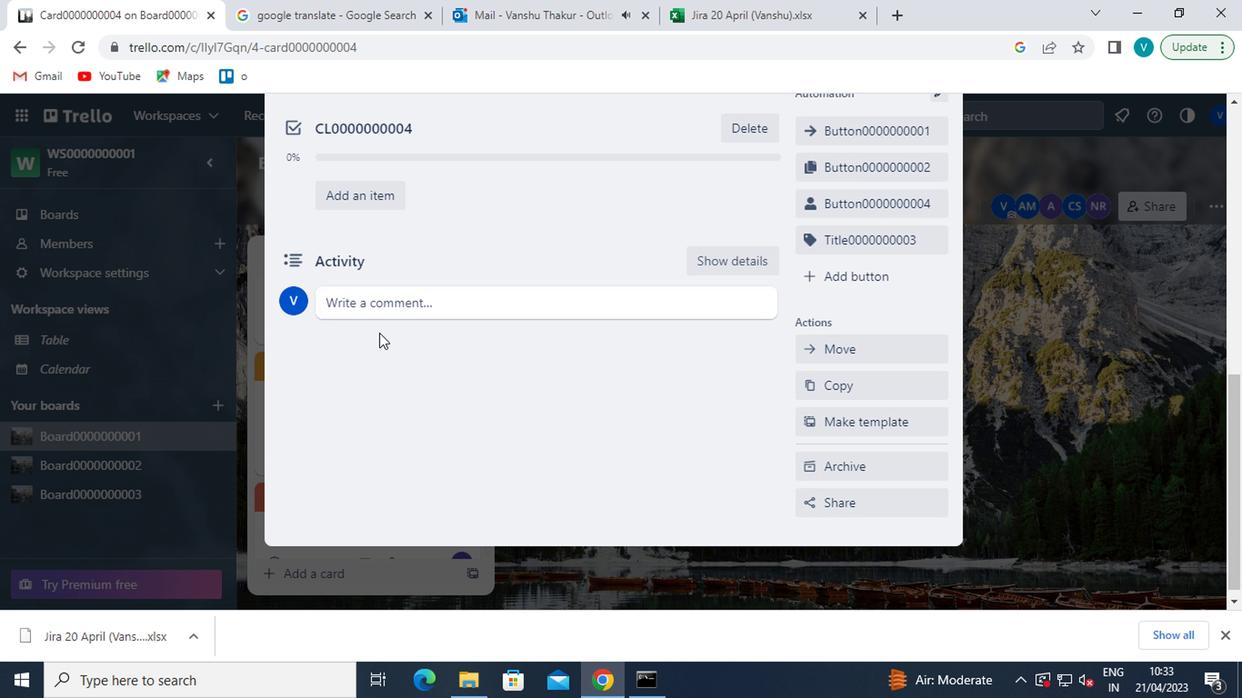 
Action: Mouse pressed left at (392, 306)
Screenshot: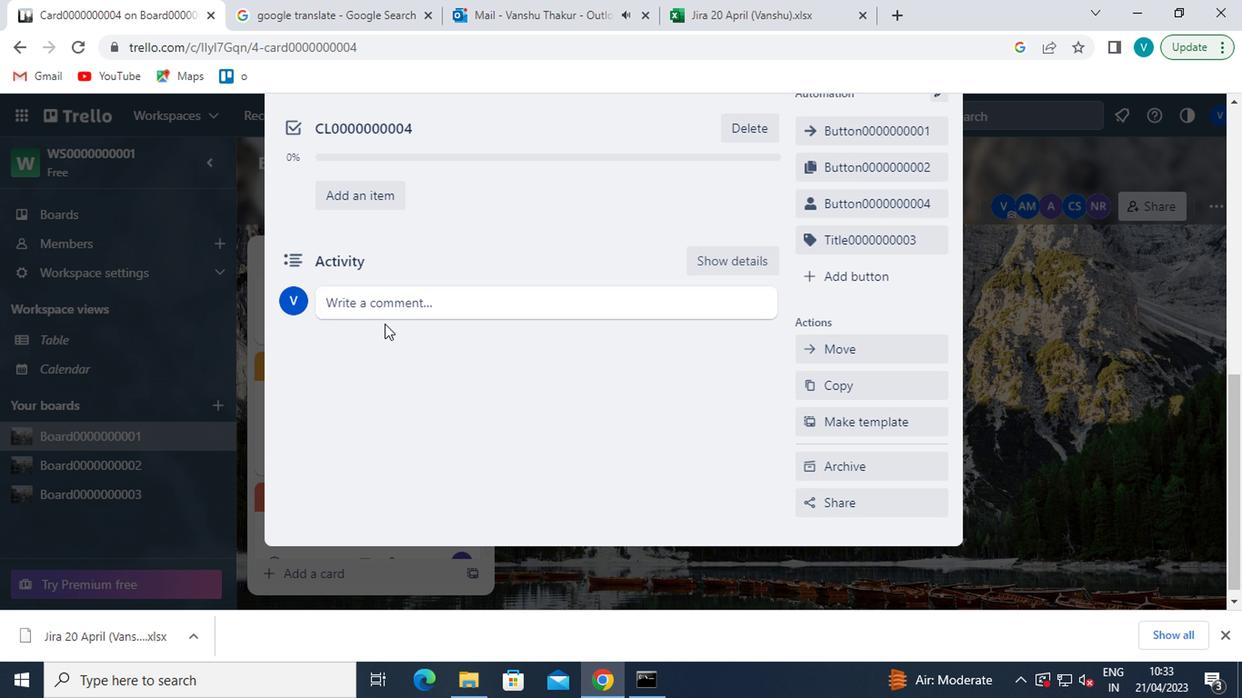 
Action: Key pressed <Key.shift>CM0000000004
Screenshot: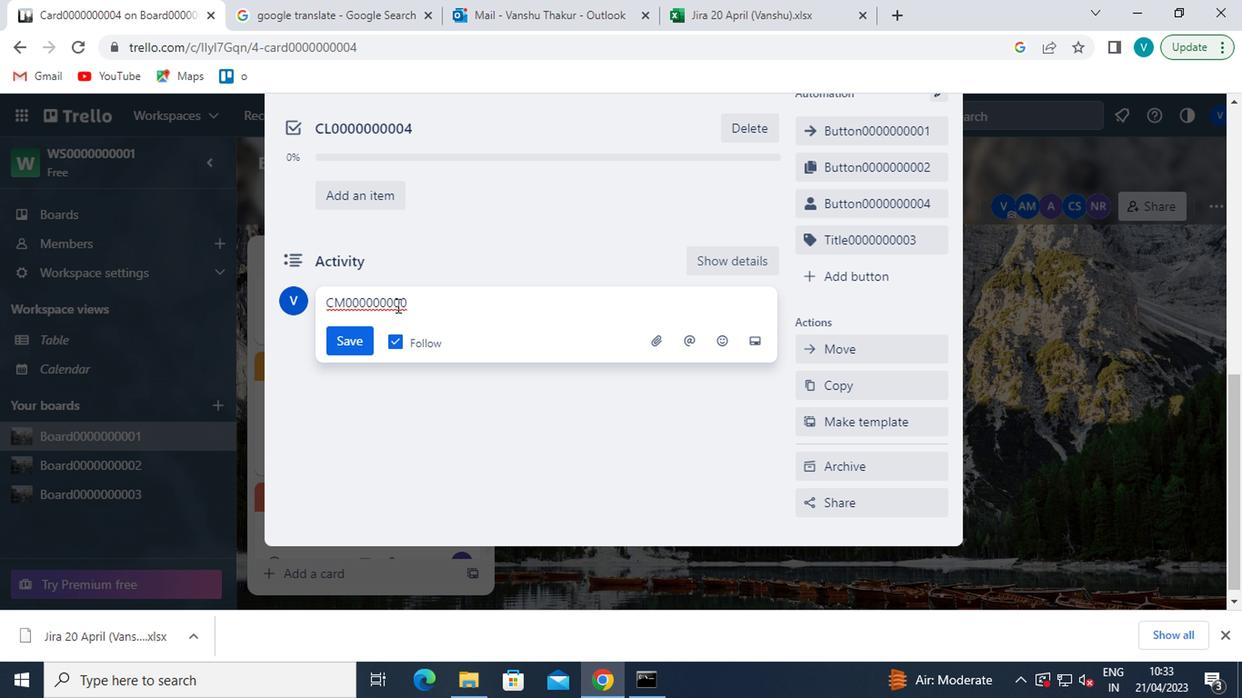 
Action: Mouse moved to (347, 332)
Screenshot: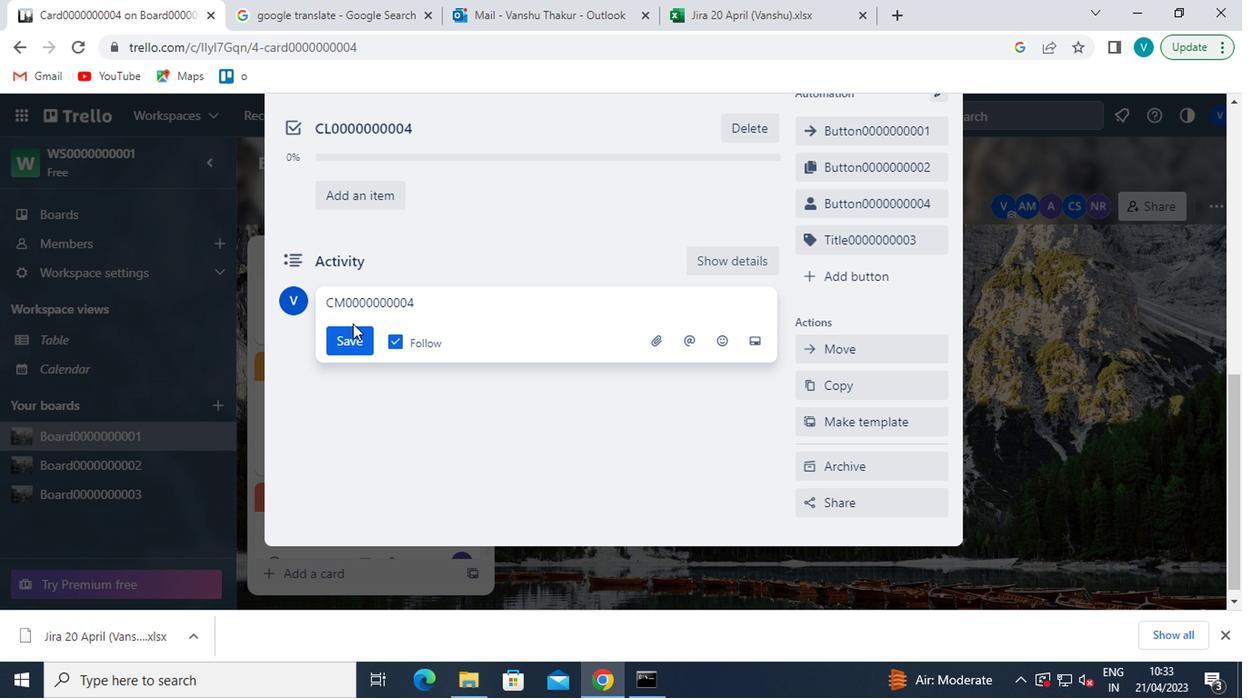 
Action: Mouse pressed left at (347, 332)
Screenshot: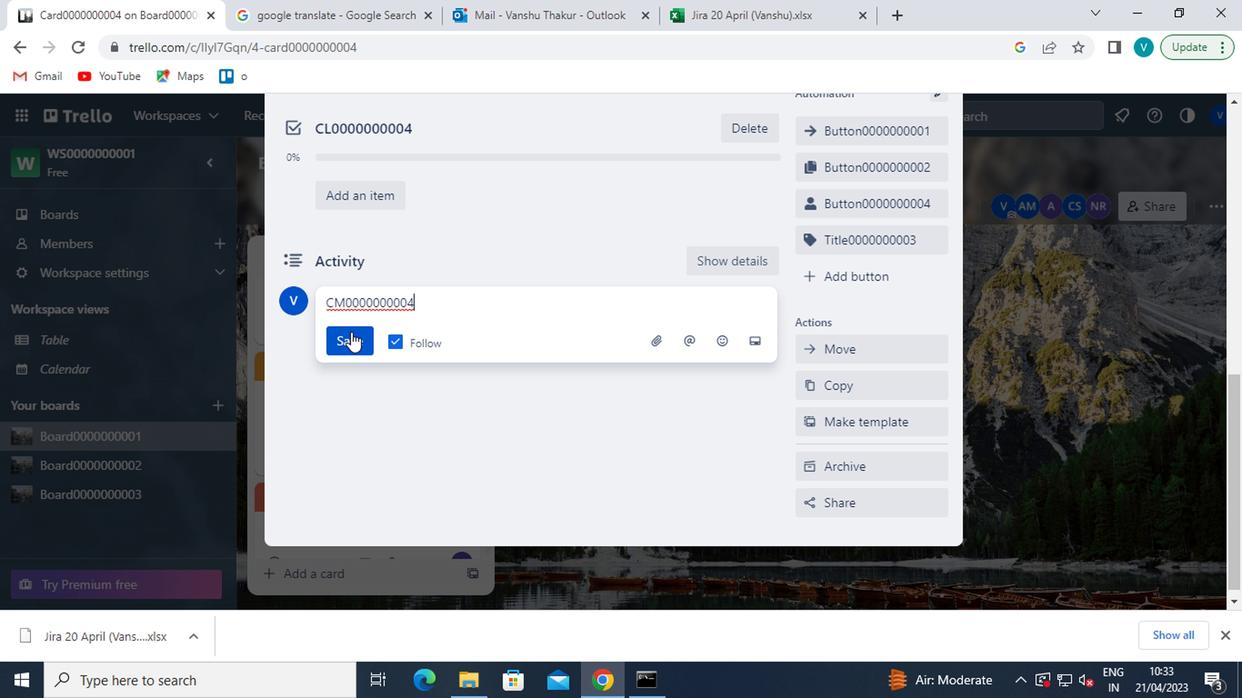 
